 Task: Find connections with filter location Hingoli with filter topic #businesscoachwith filter profile language Potuguese with filter current company Khatib & Alami with filter school Vijayanagara Sri Krishnadevaraya University, Bellary with filter industry Caterers with filter service category Nonprofit Consulting with filter keywords title Recyclables Collector
Action: Mouse moved to (542, 73)
Screenshot: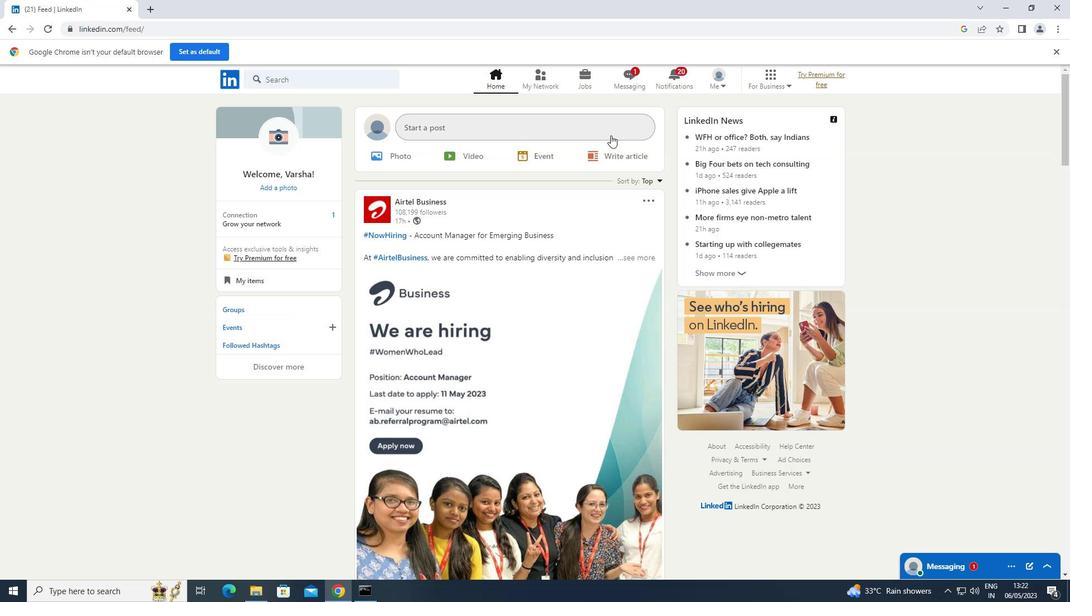 
Action: Mouse pressed left at (542, 73)
Screenshot: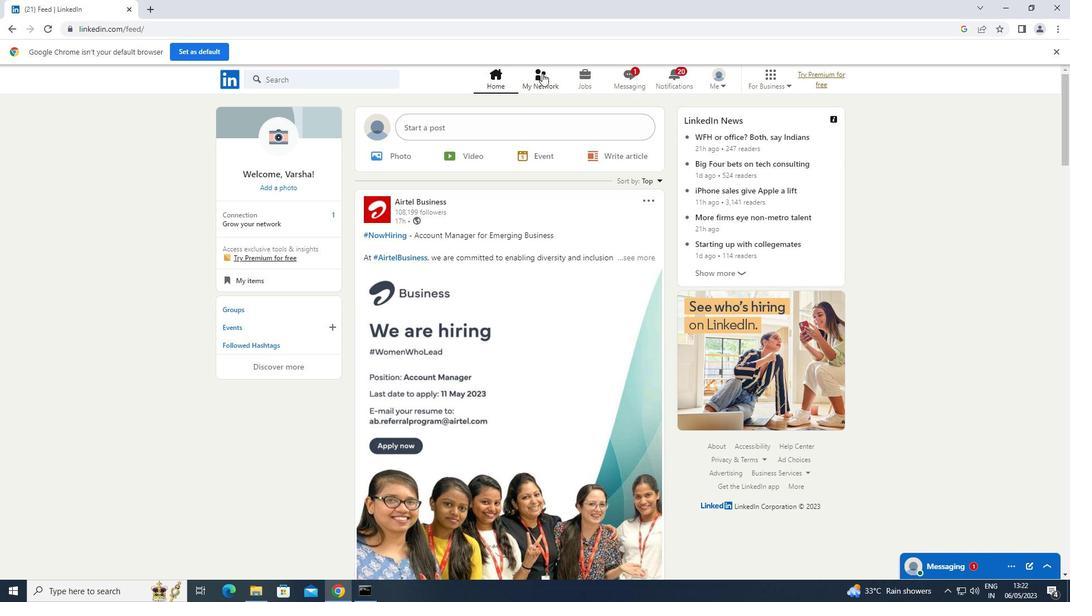 
Action: Mouse moved to (302, 136)
Screenshot: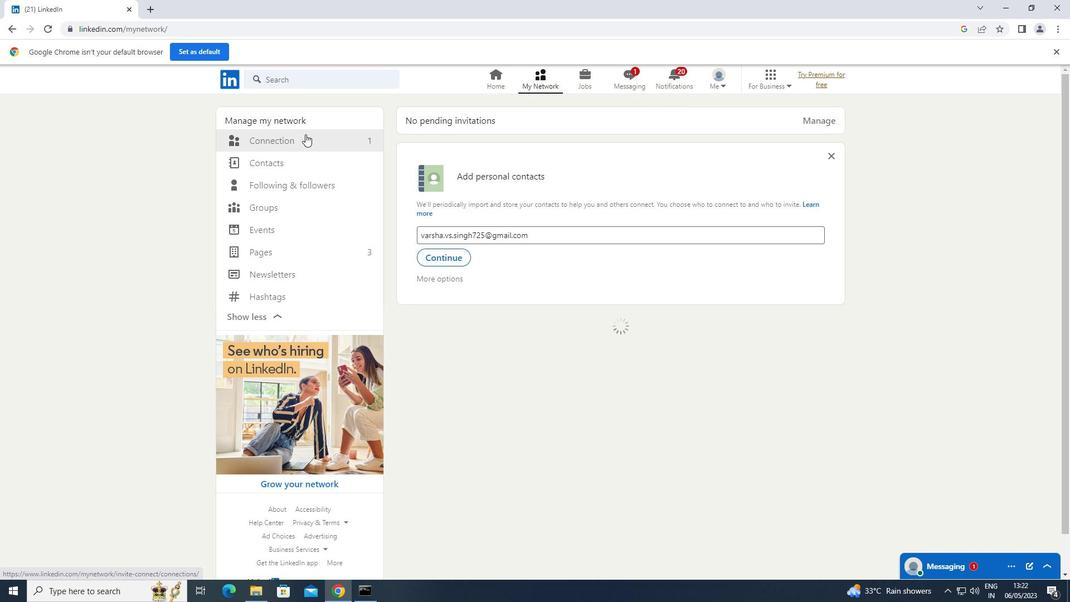 
Action: Mouse pressed left at (302, 136)
Screenshot: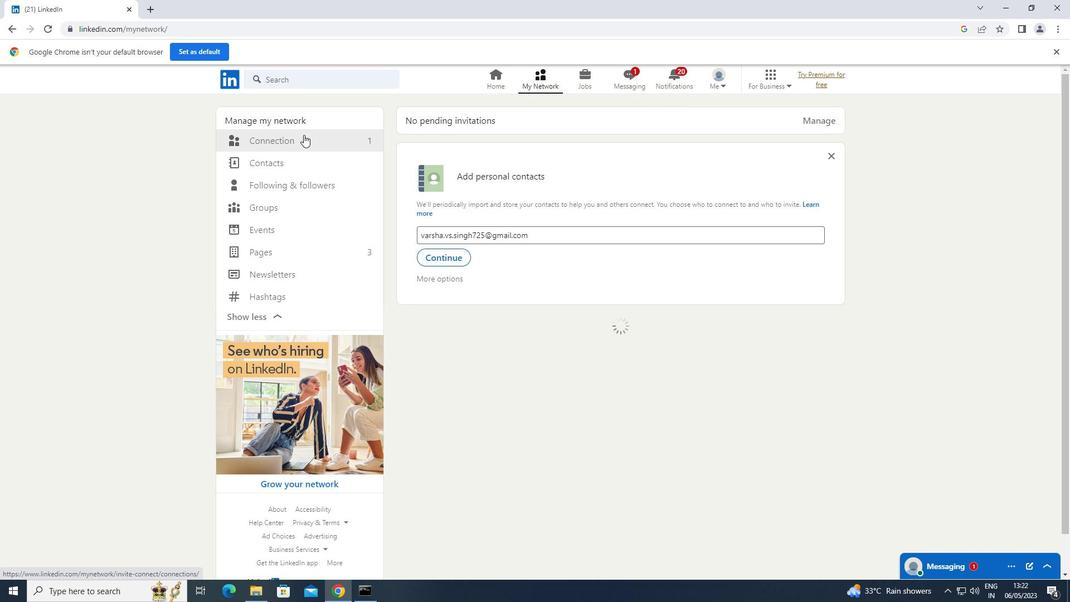 
Action: Mouse moved to (645, 141)
Screenshot: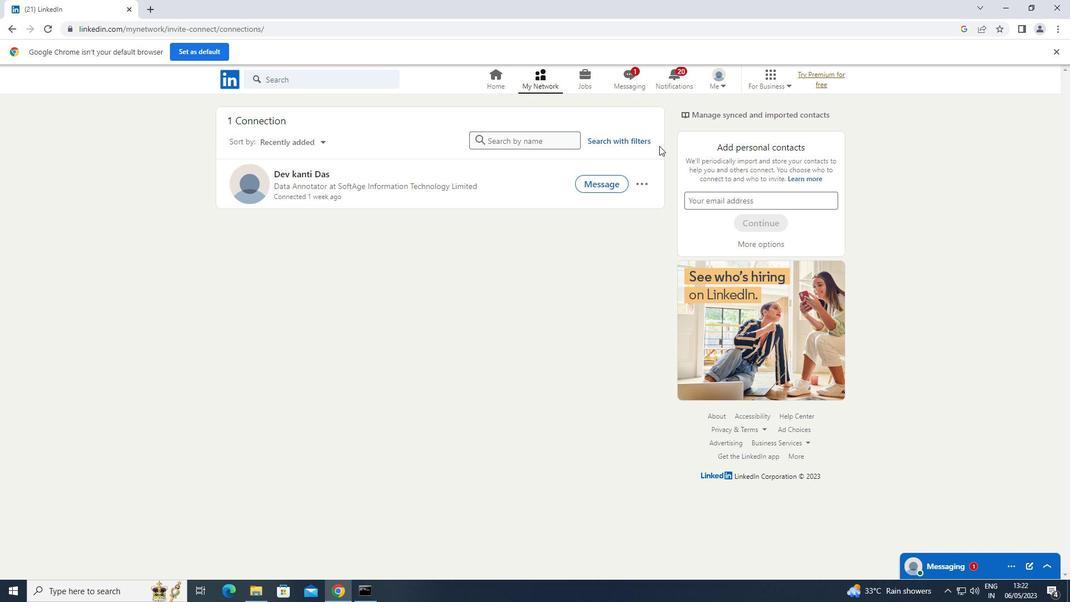 
Action: Mouse pressed left at (645, 141)
Screenshot: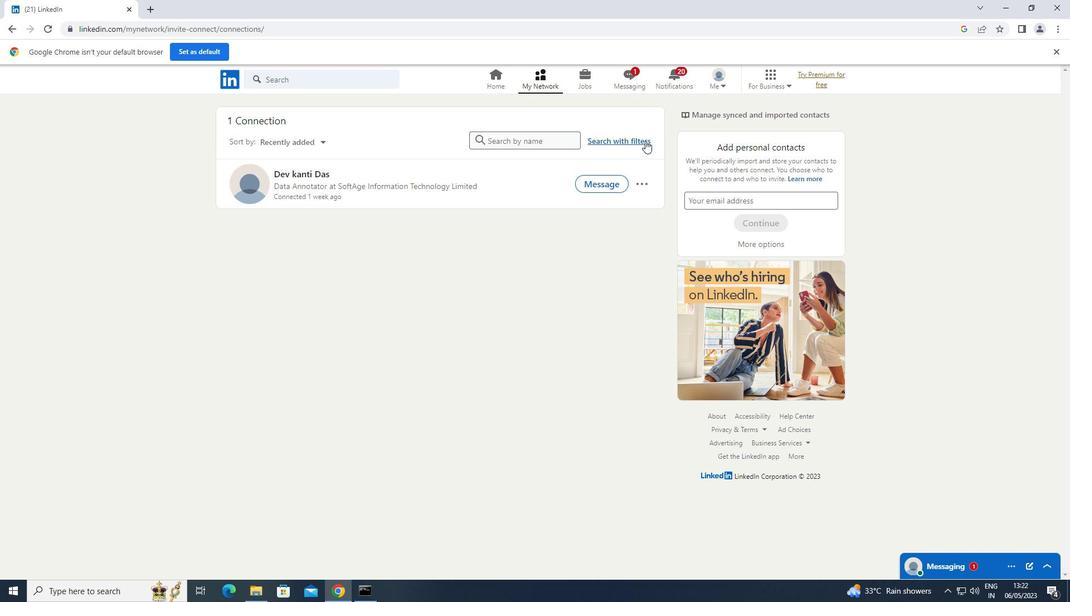 
Action: Mouse moved to (581, 114)
Screenshot: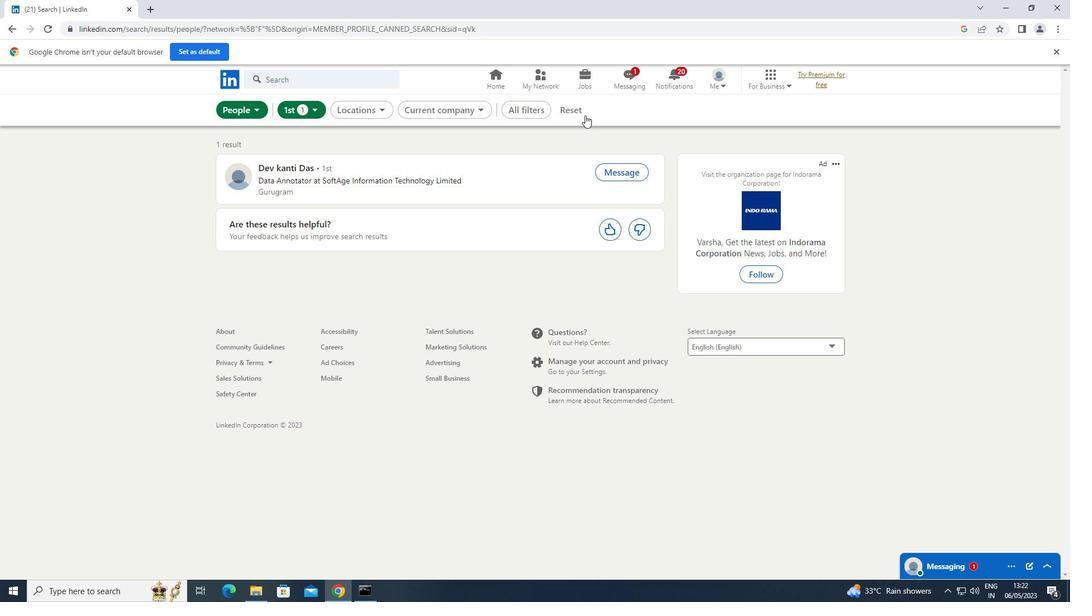 
Action: Mouse pressed left at (581, 114)
Screenshot: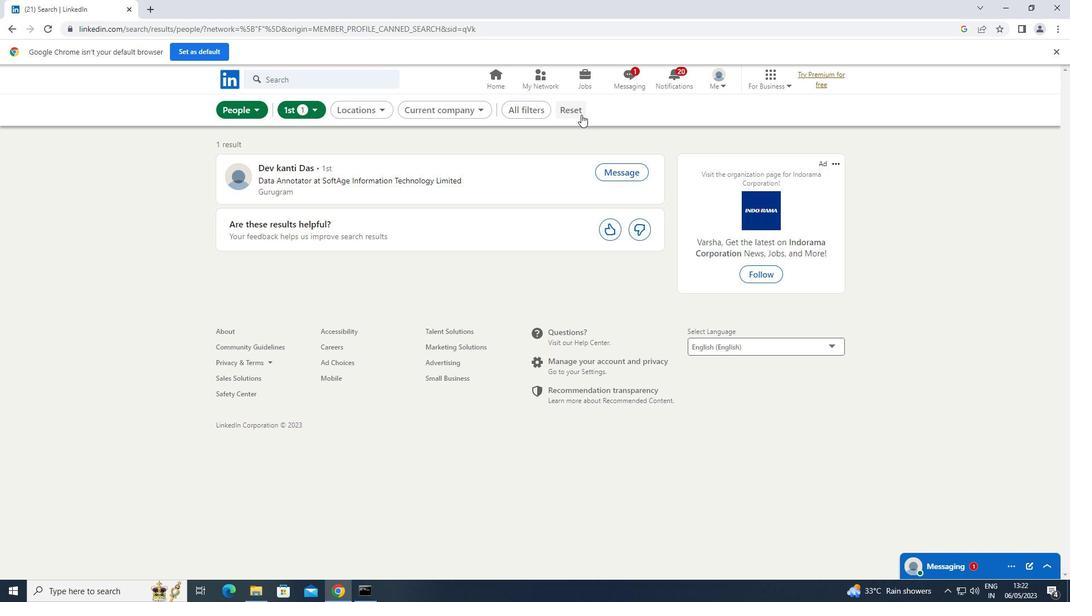 
Action: Mouse moved to (556, 110)
Screenshot: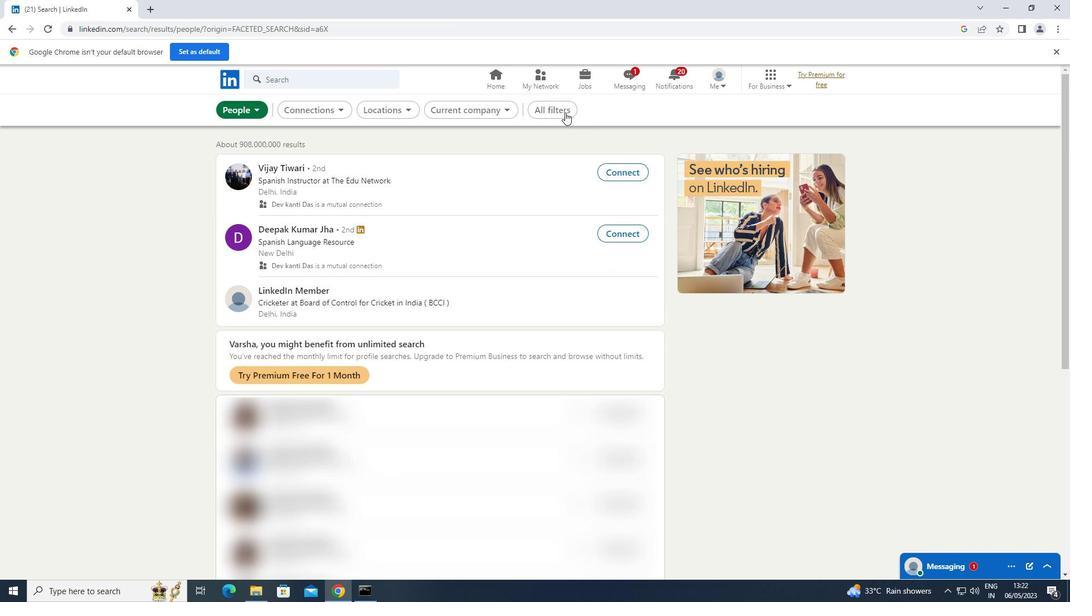 
Action: Mouse pressed left at (556, 110)
Screenshot: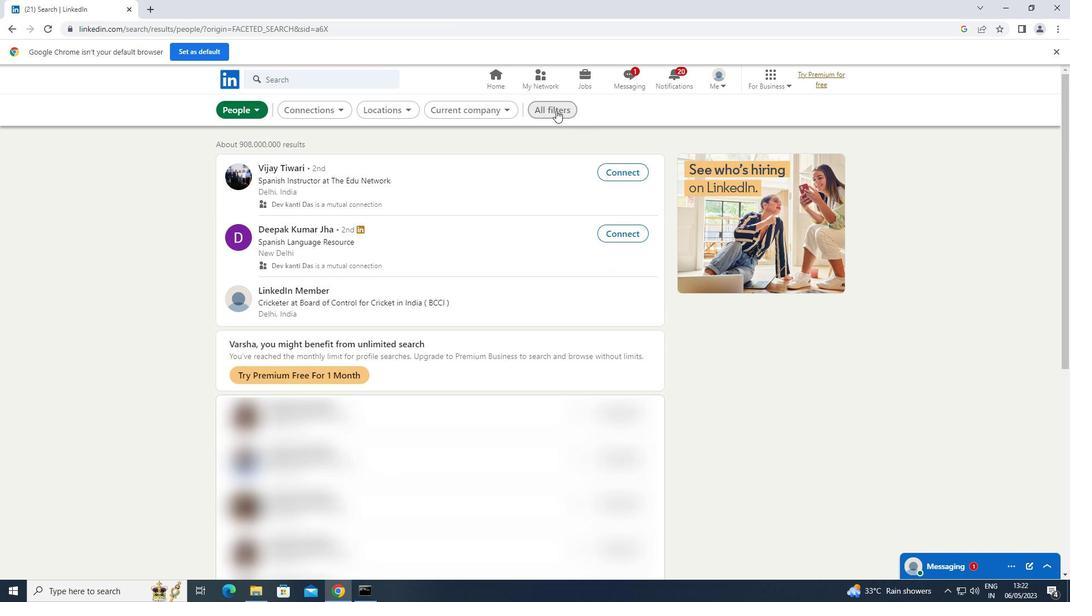 
Action: Mouse moved to (810, 210)
Screenshot: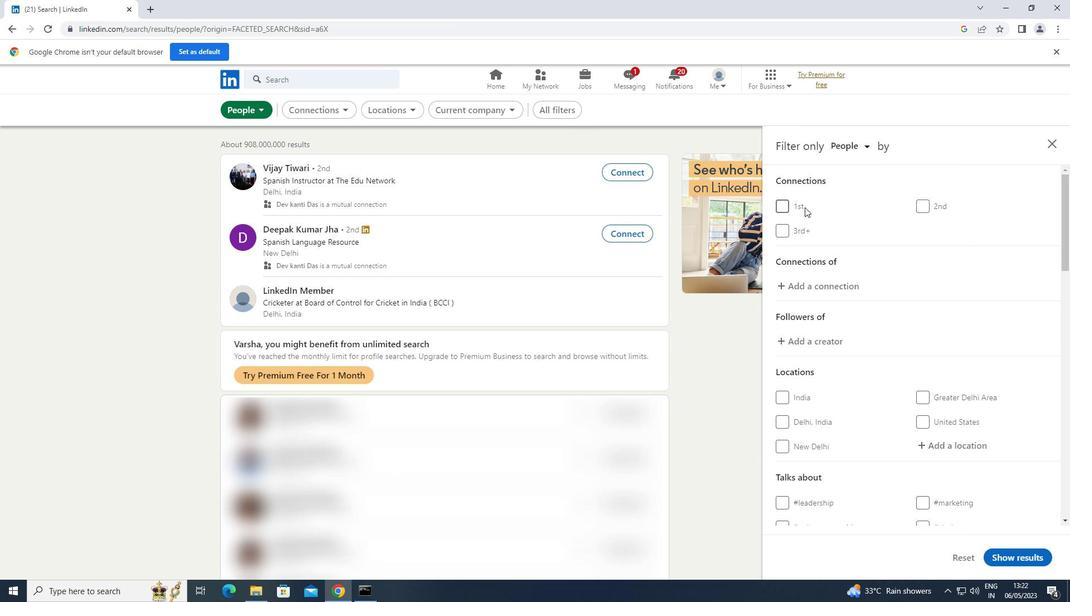 
Action: Mouse scrolled (810, 210) with delta (0, 0)
Screenshot: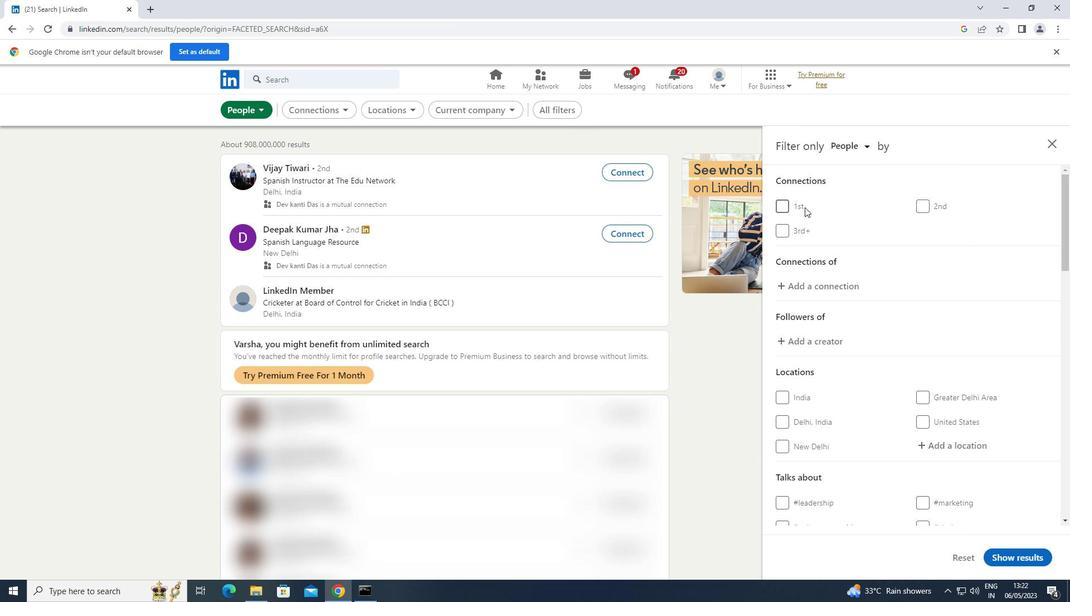 
Action: Mouse moved to (811, 211)
Screenshot: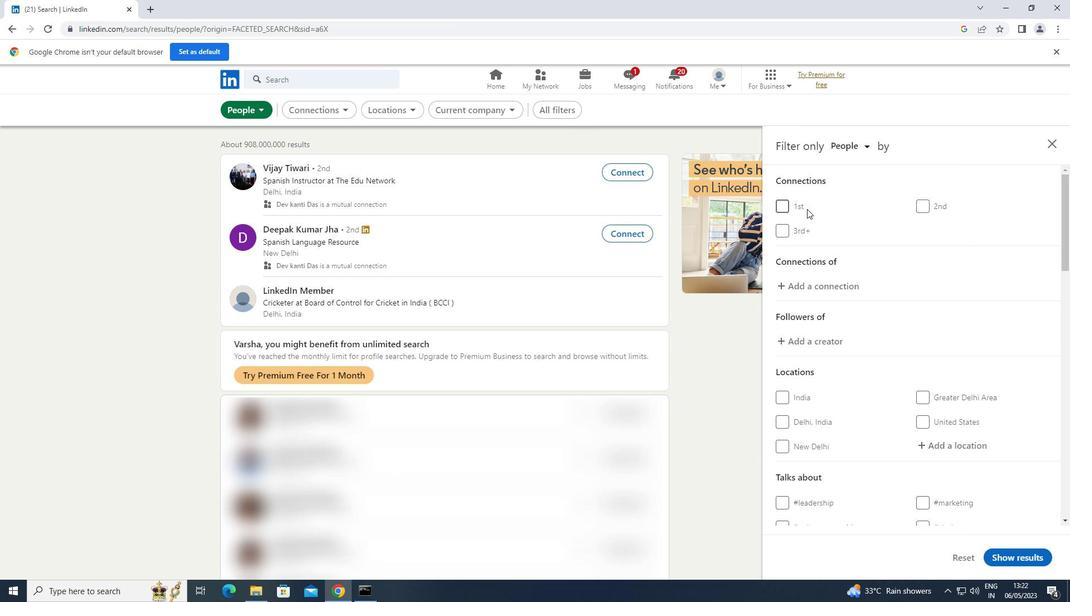
Action: Mouse scrolled (811, 211) with delta (0, 0)
Screenshot: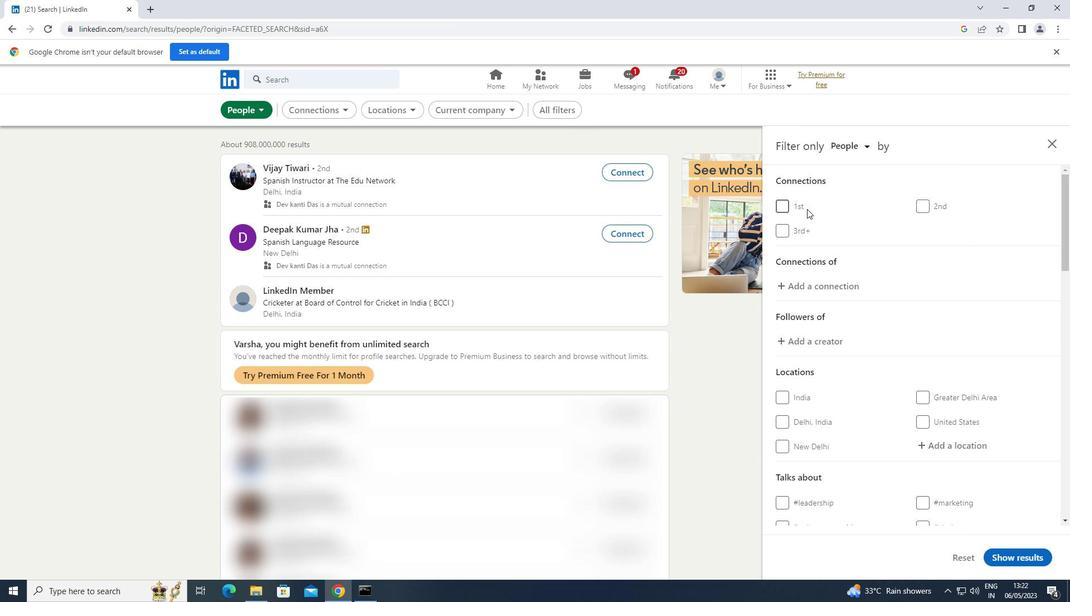
Action: Mouse scrolled (811, 211) with delta (0, 0)
Screenshot: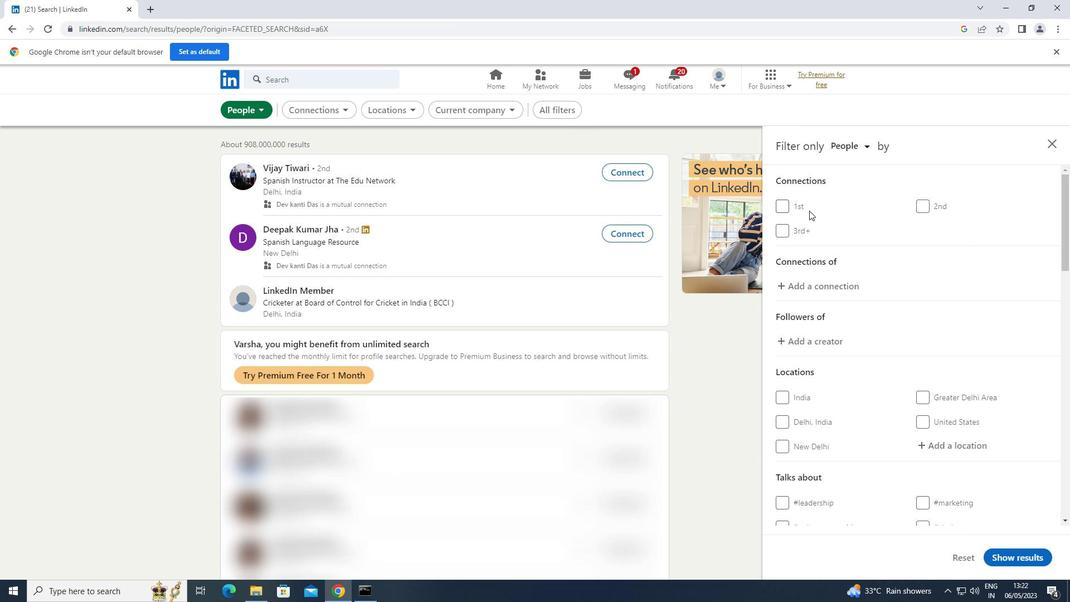 
Action: Mouse moved to (937, 274)
Screenshot: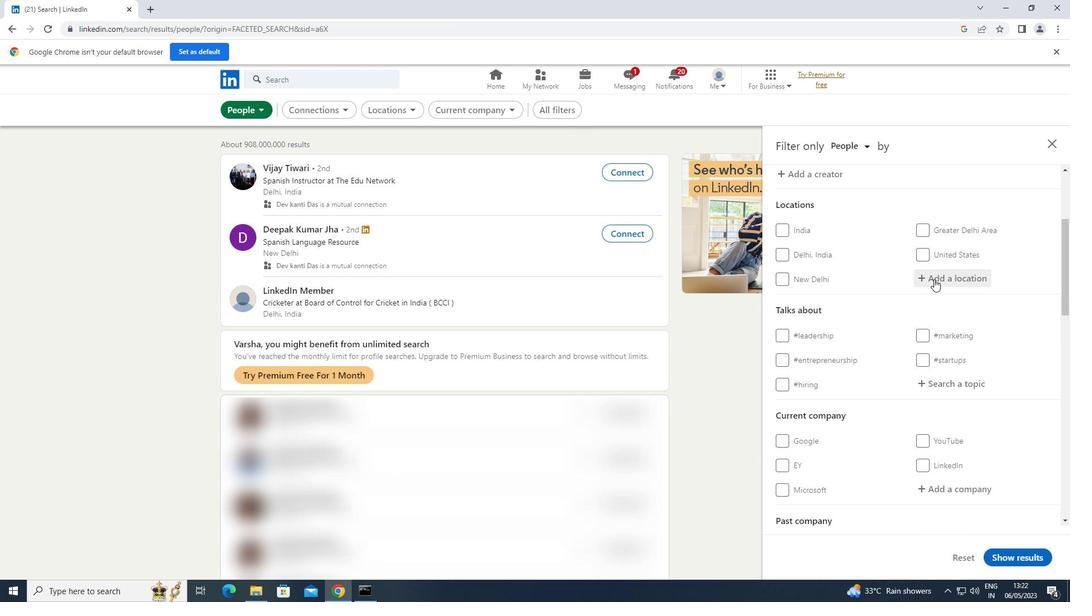 
Action: Mouse pressed left at (937, 274)
Screenshot: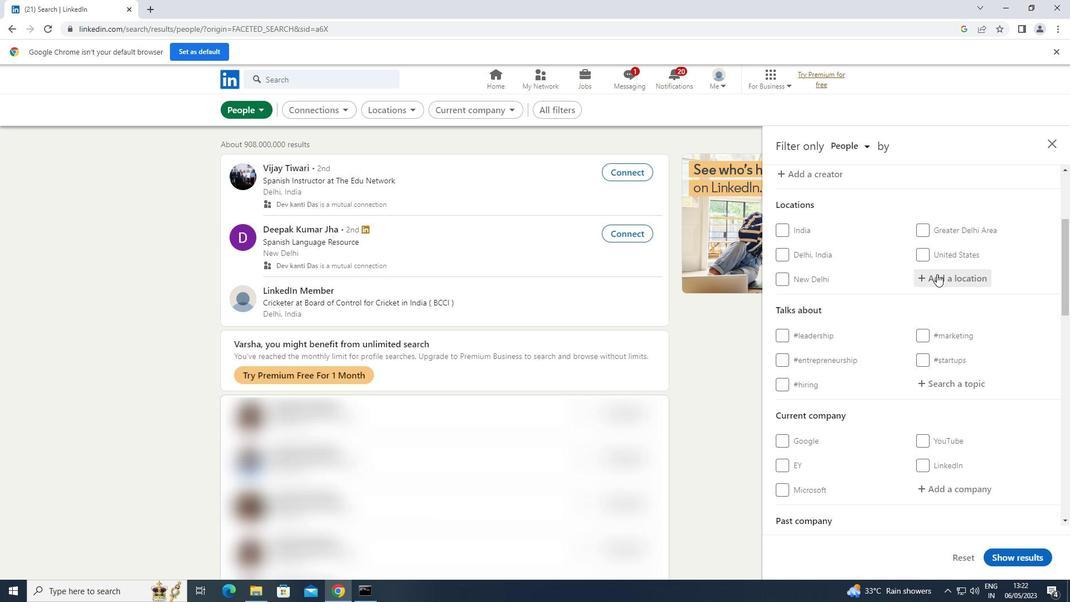 
Action: Mouse moved to (936, 271)
Screenshot: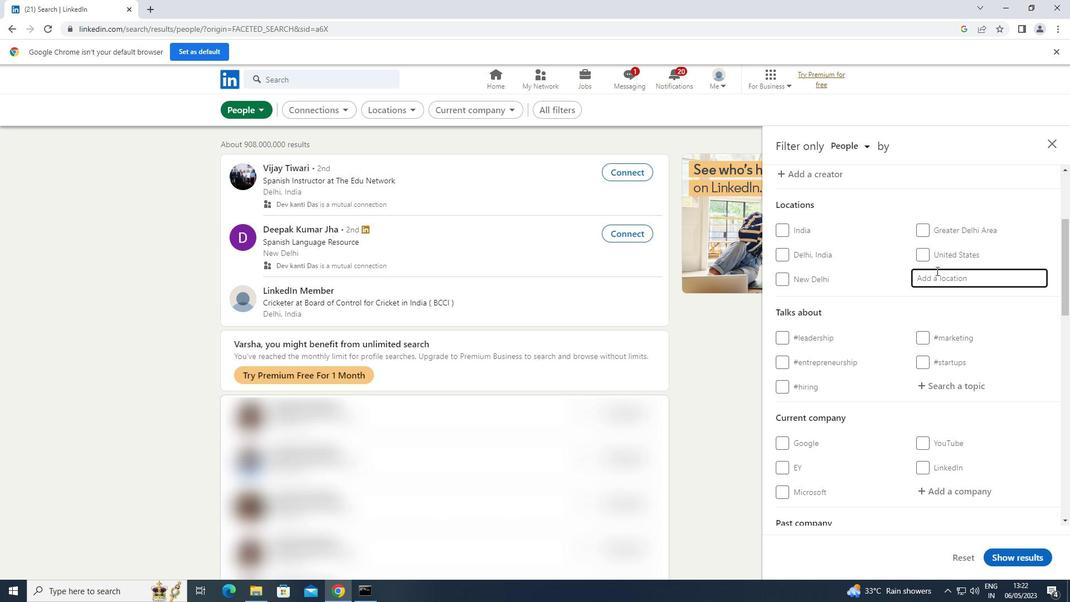 
Action: Key pressed <Key.shift>HINGOLI
Screenshot: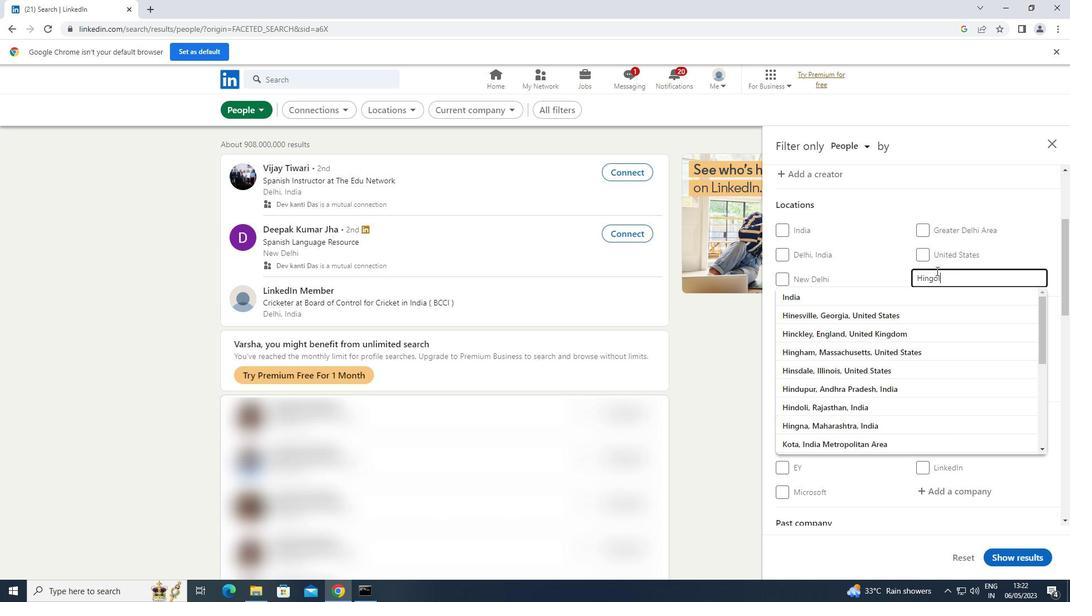 
Action: Mouse moved to (959, 389)
Screenshot: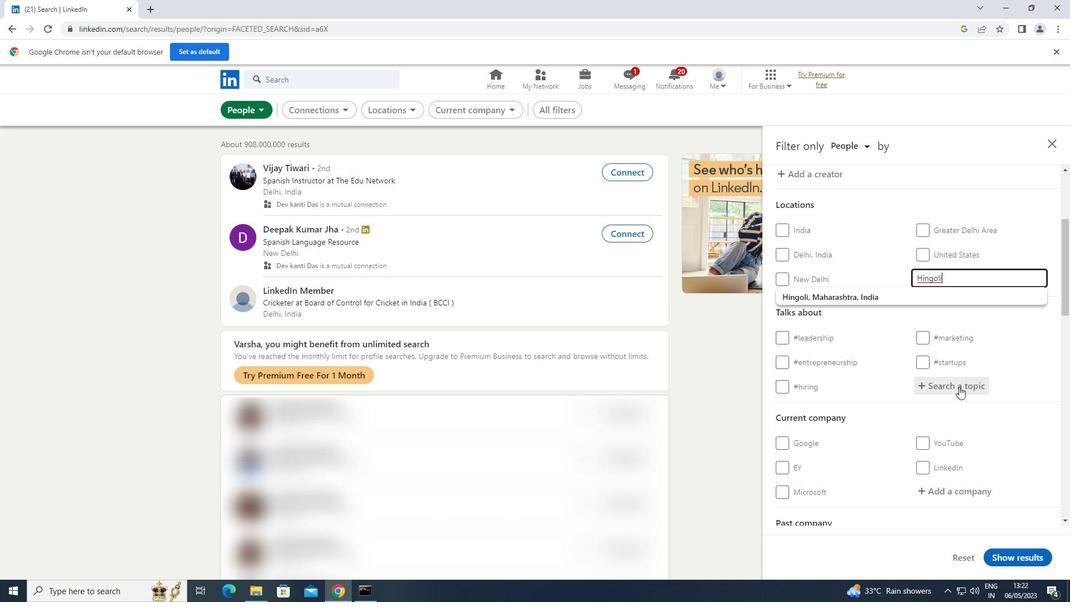 
Action: Mouse pressed left at (959, 389)
Screenshot: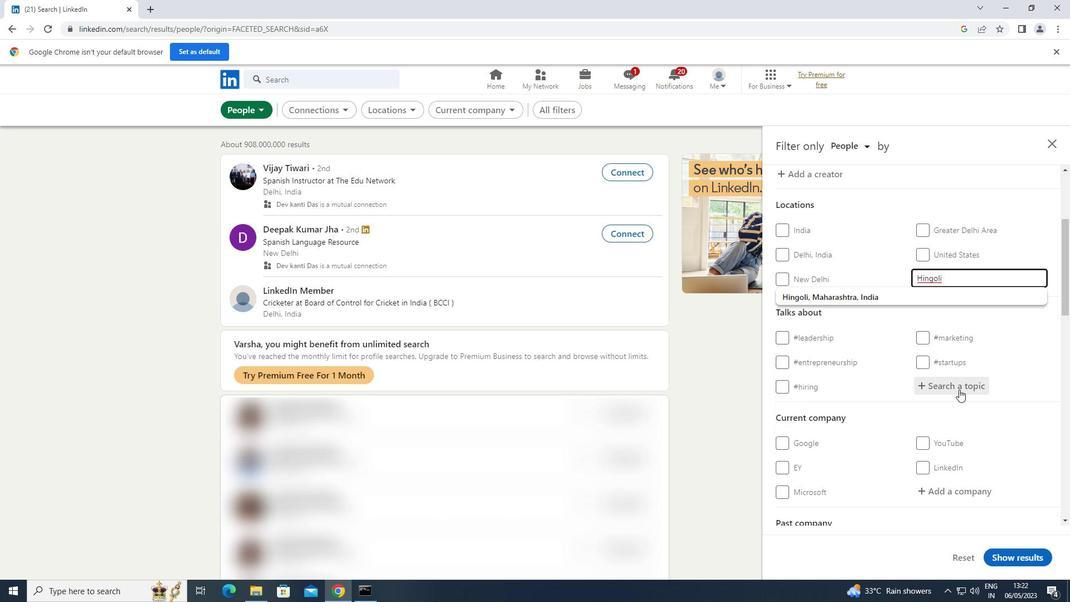 
Action: Key pressed BUSINESSCOACH
Screenshot: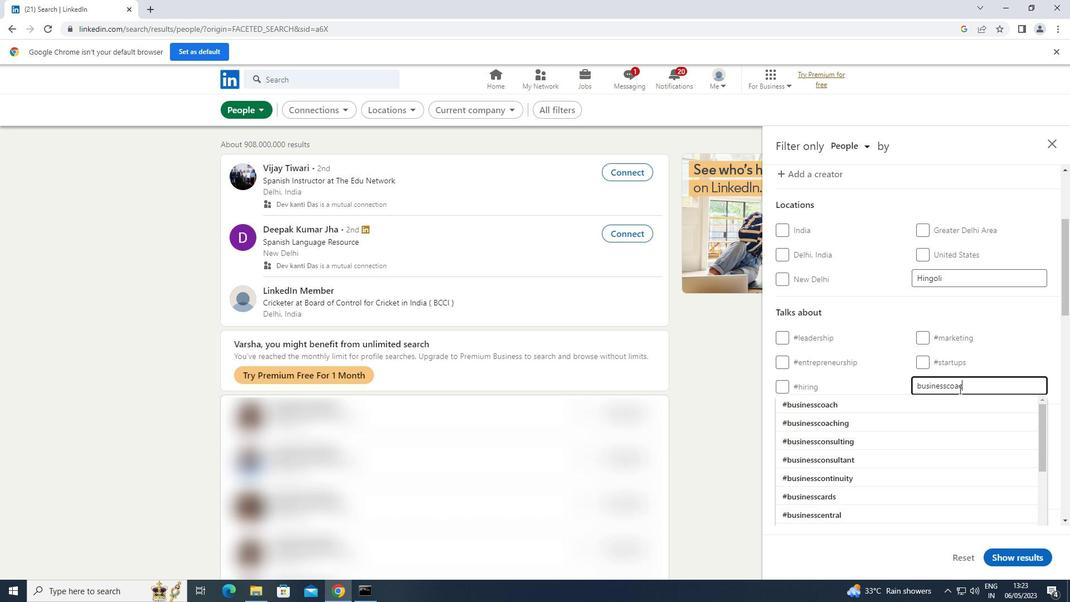 
Action: Mouse moved to (843, 400)
Screenshot: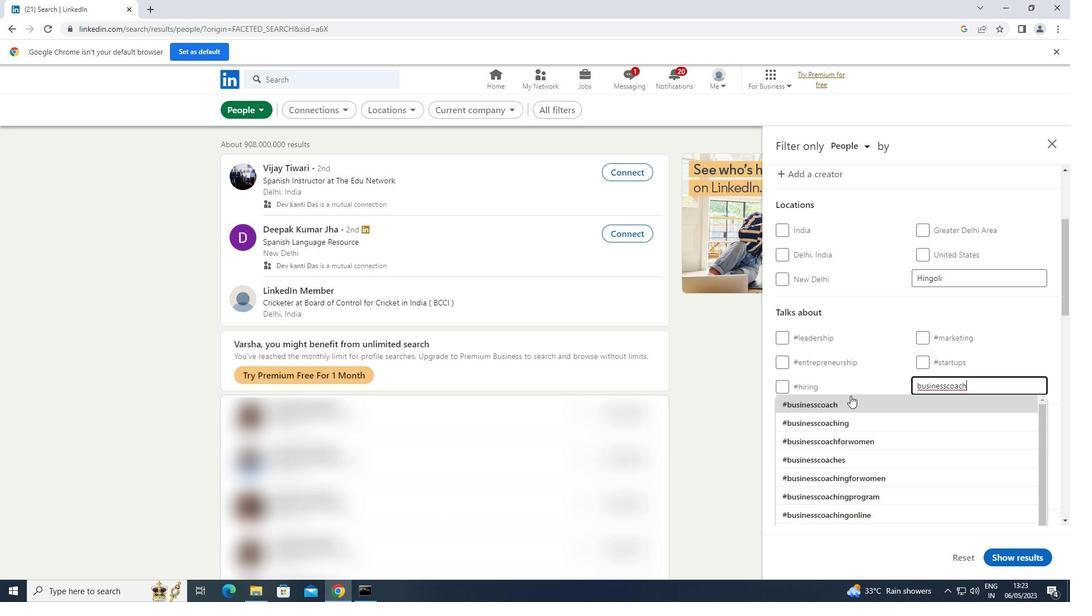 
Action: Mouse pressed left at (843, 400)
Screenshot: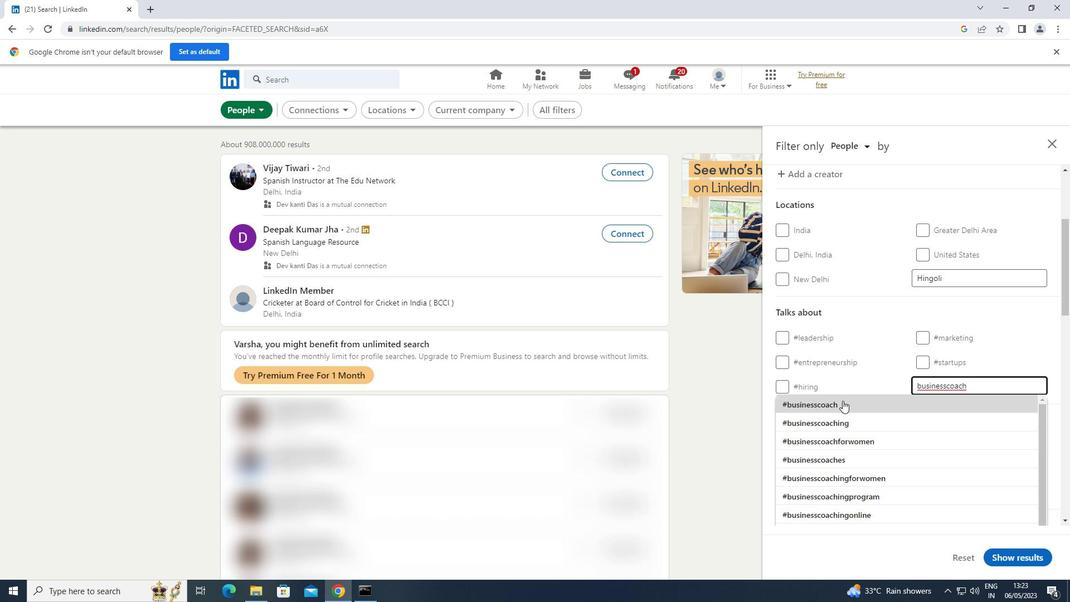 
Action: Mouse moved to (846, 397)
Screenshot: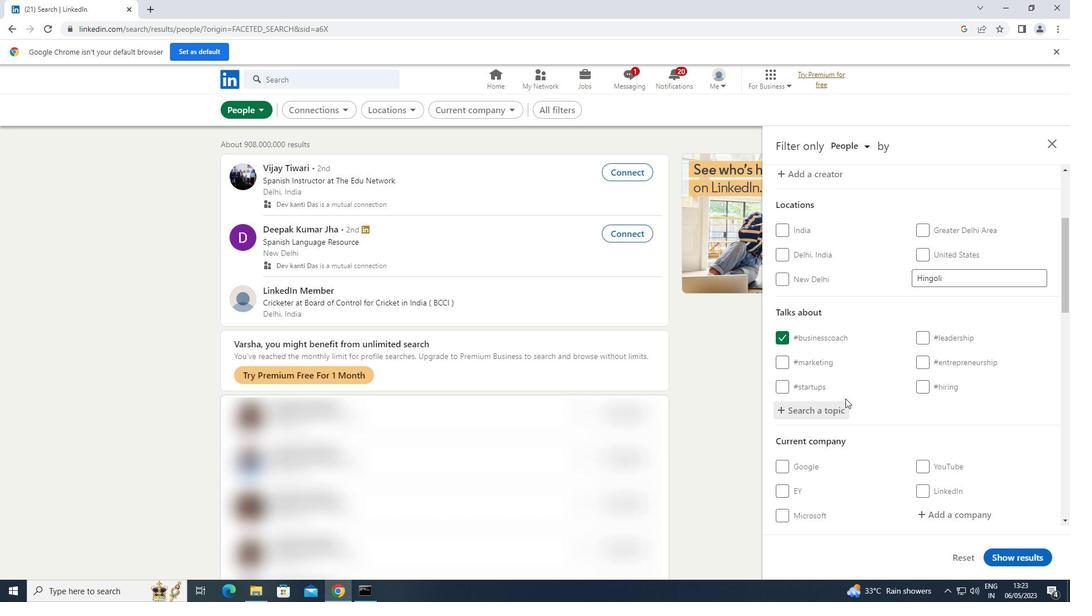 
Action: Mouse scrolled (846, 397) with delta (0, 0)
Screenshot: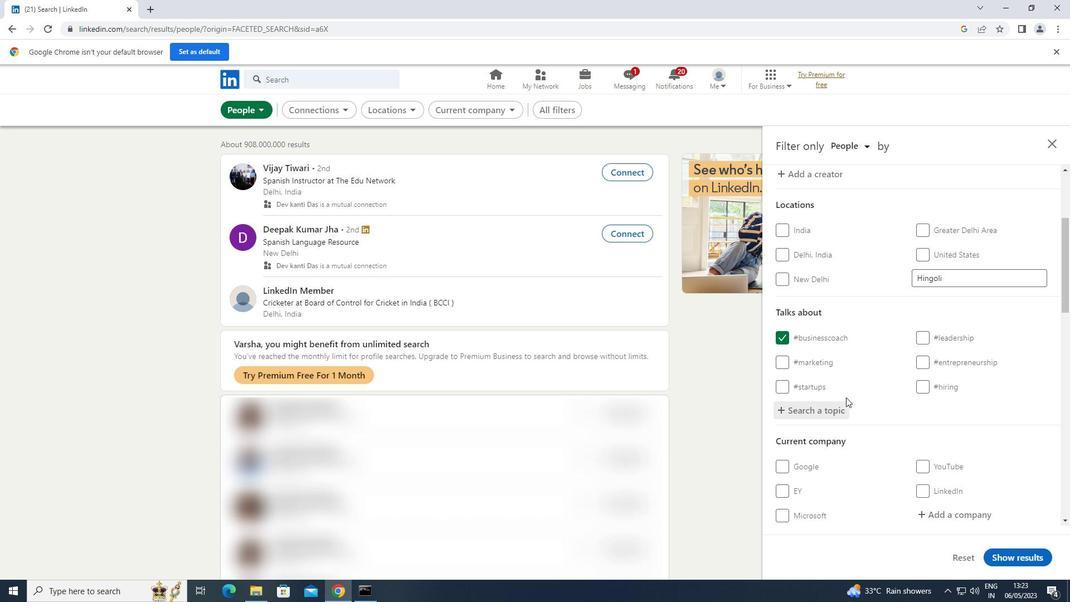 
Action: Mouse scrolled (846, 397) with delta (0, 0)
Screenshot: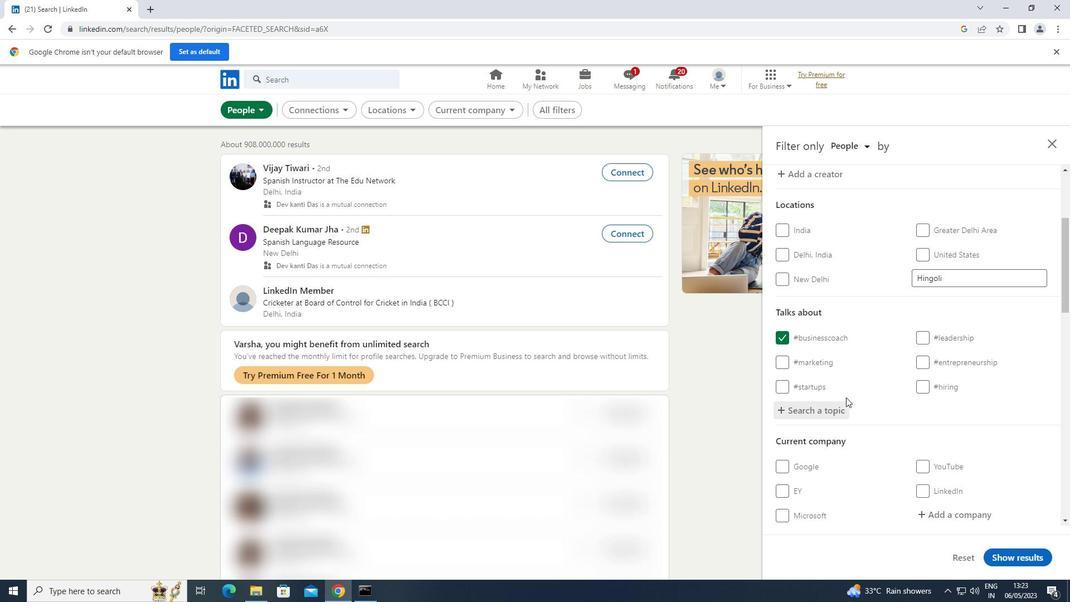 
Action: Mouse moved to (847, 392)
Screenshot: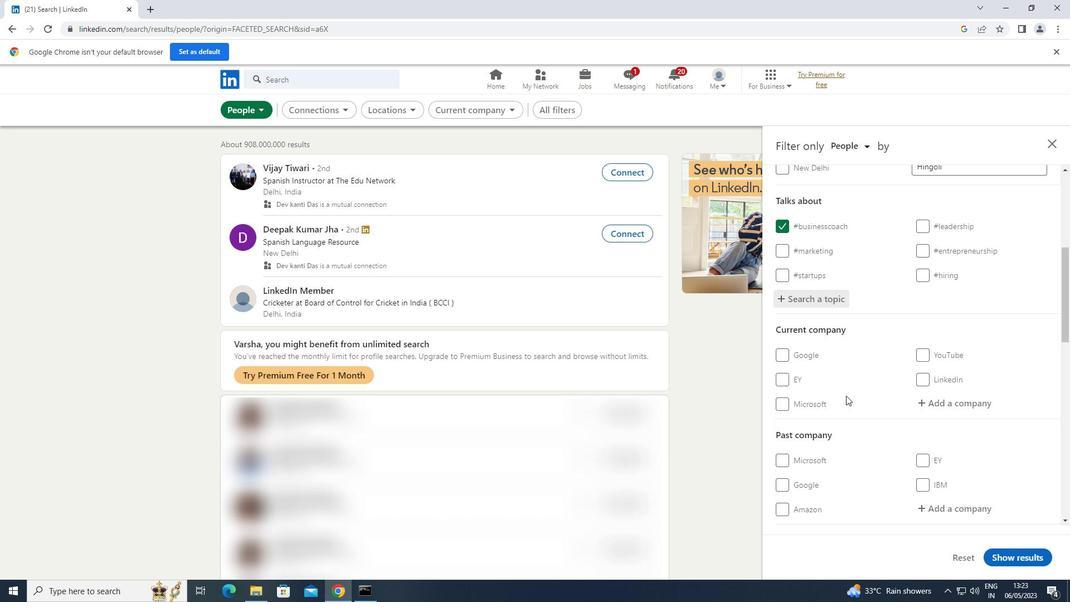 
Action: Mouse scrolled (847, 391) with delta (0, 0)
Screenshot: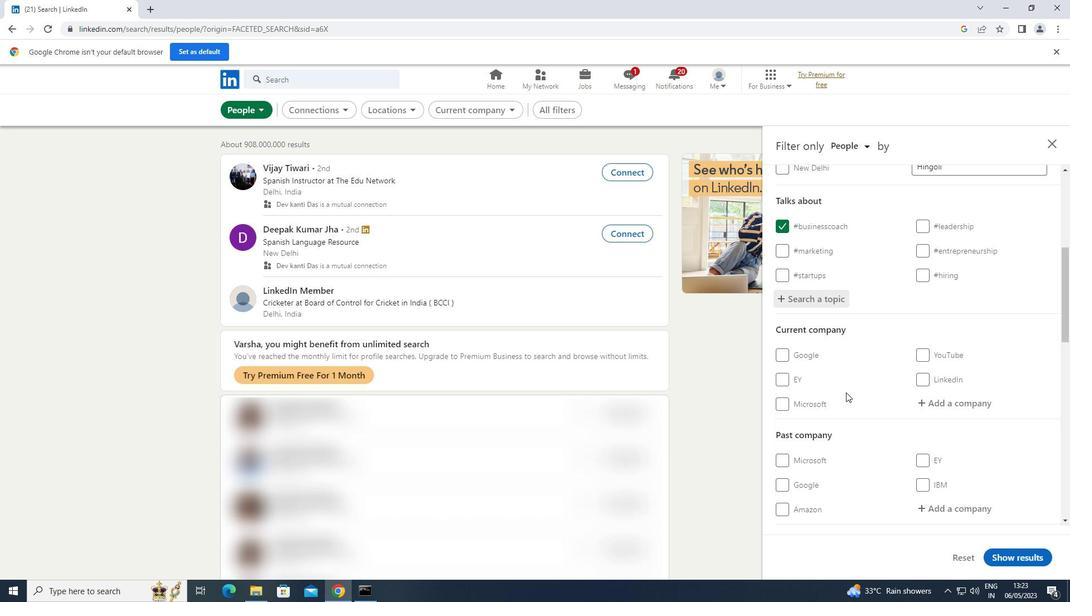 
Action: Mouse scrolled (847, 391) with delta (0, 0)
Screenshot: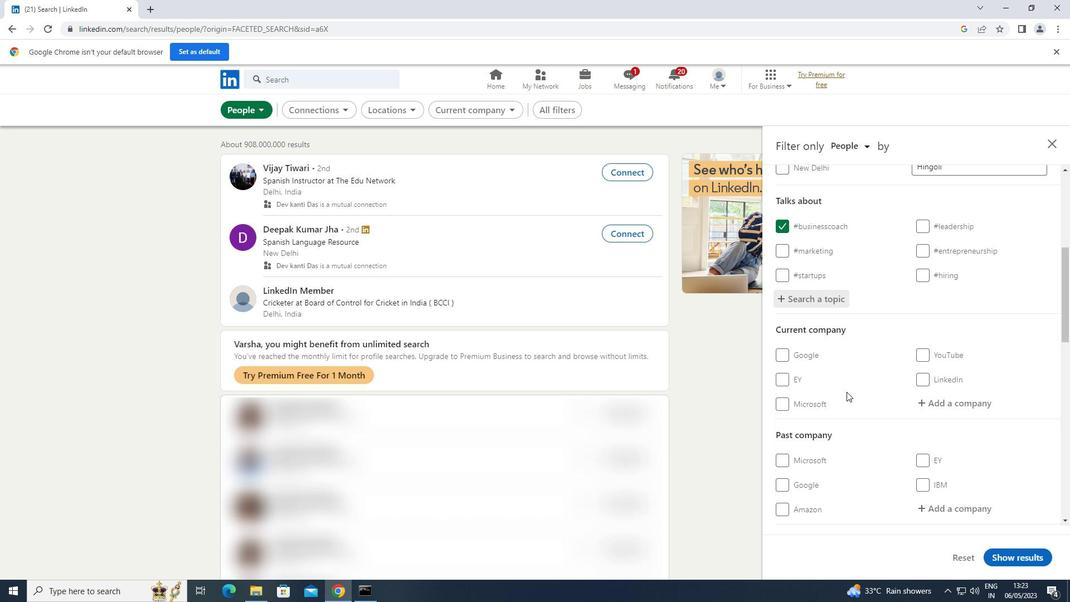 
Action: Mouse moved to (847, 391)
Screenshot: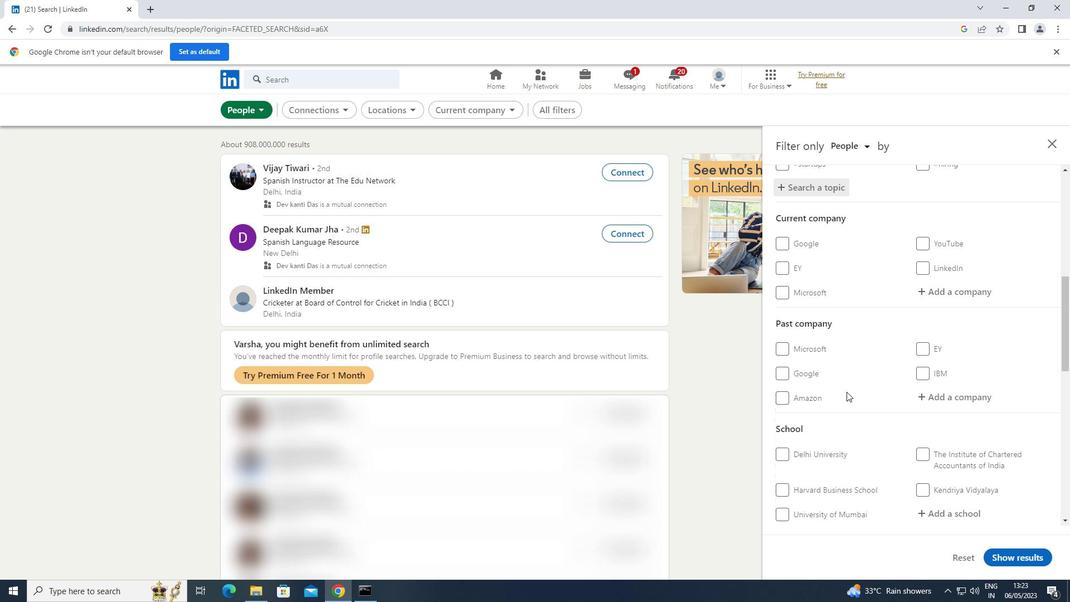 
Action: Mouse scrolled (847, 390) with delta (0, 0)
Screenshot: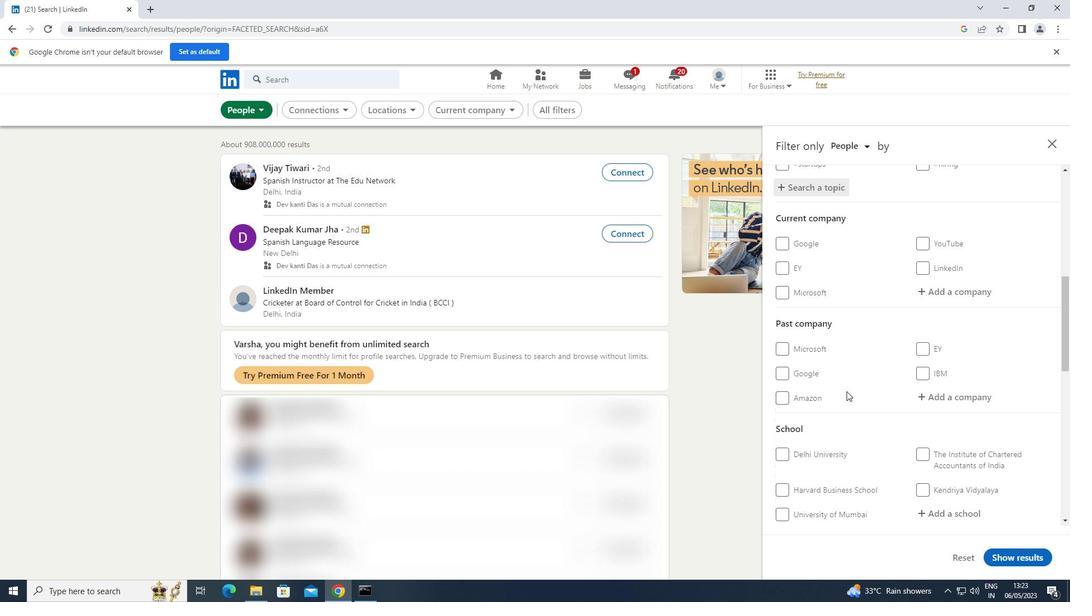 
Action: Mouse scrolled (847, 390) with delta (0, 0)
Screenshot: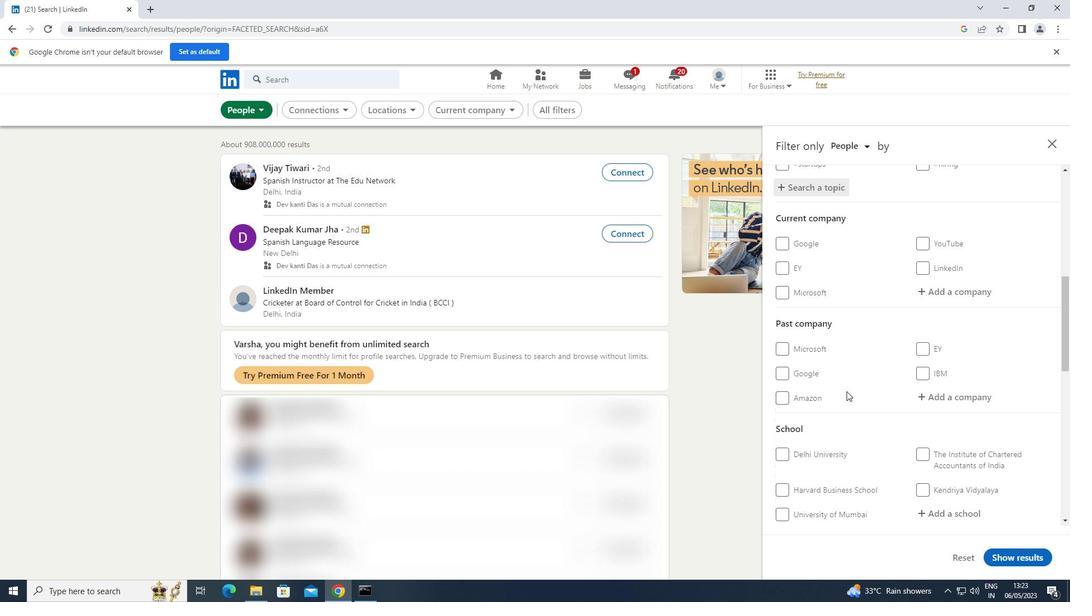 
Action: Mouse scrolled (847, 390) with delta (0, 0)
Screenshot: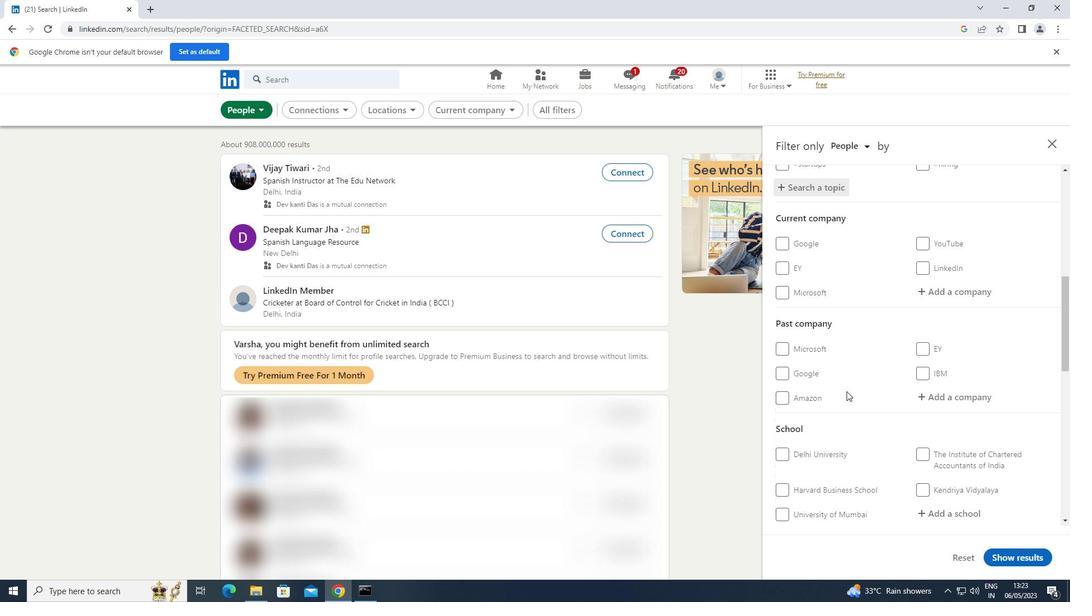 
Action: Mouse scrolled (847, 390) with delta (0, 0)
Screenshot: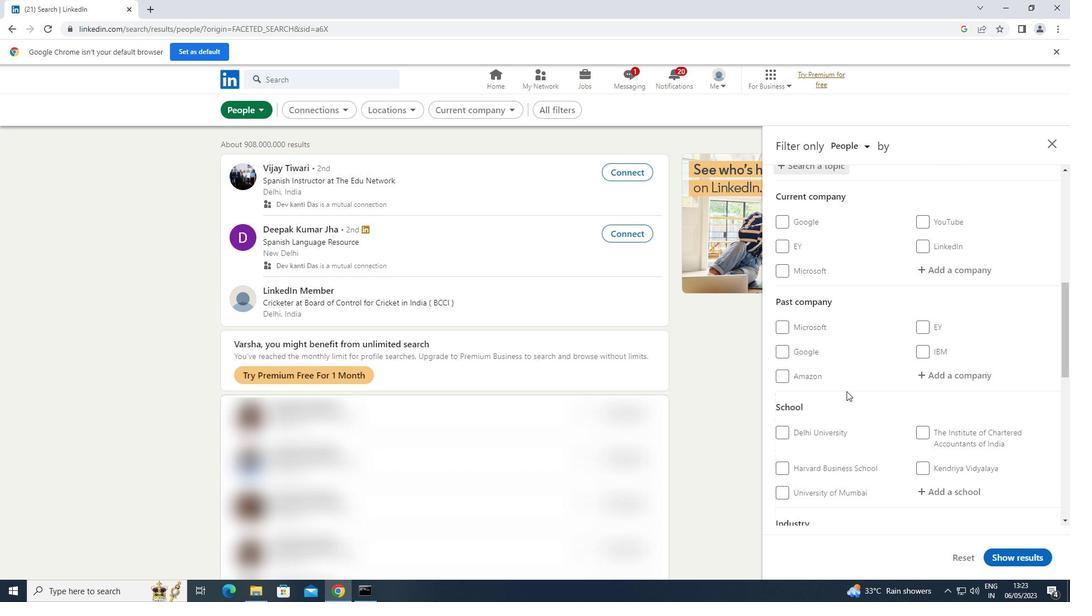 
Action: Mouse moved to (847, 390)
Screenshot: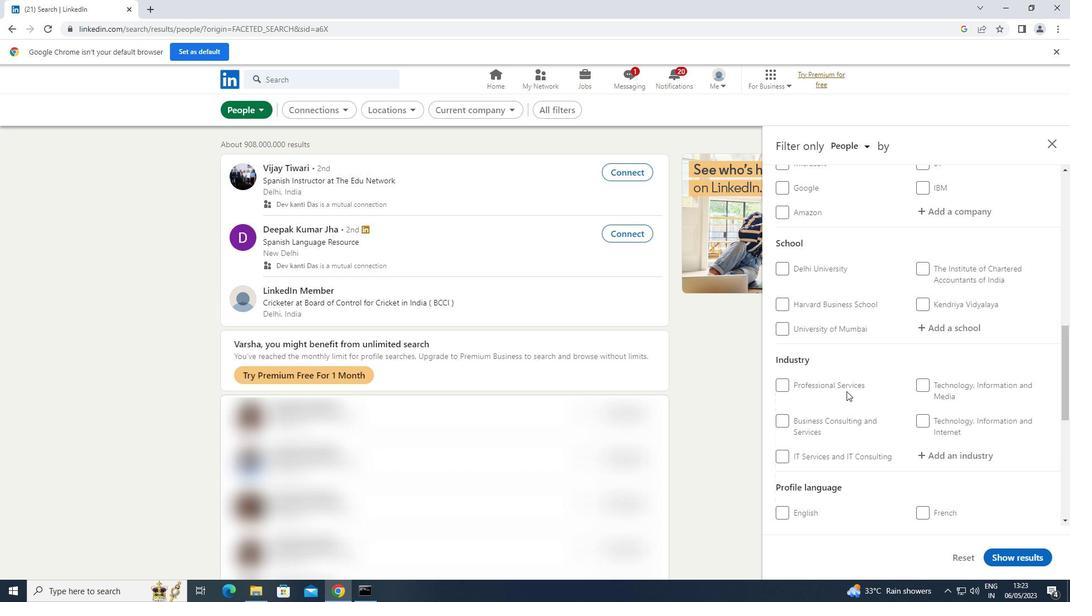 
Action: Mouse scrolled (847, 389) with delta (0, 0)
Screenshot: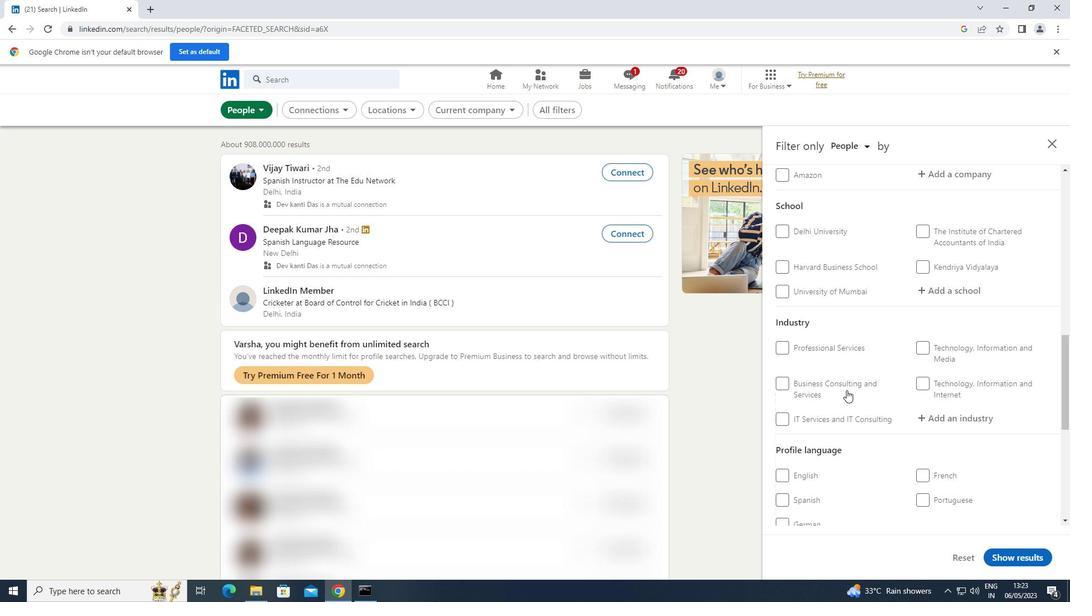 
Action: Mouse scrolled (847, 389) with delta (0, 0)
Screenshot: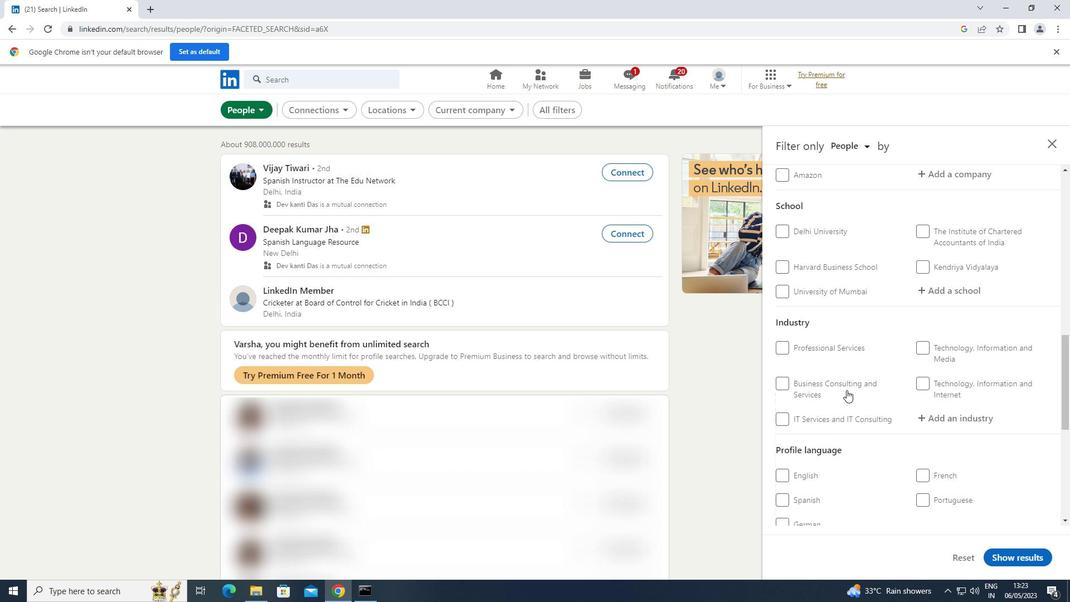 
Action: Mouse moved to (847, 390)
Screenshot: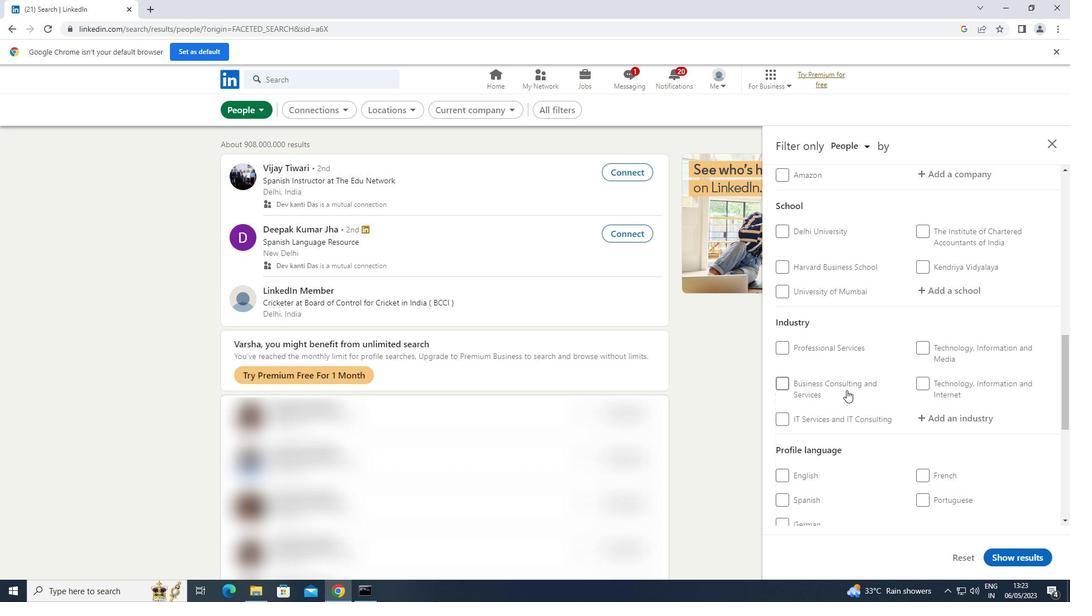 
Action: Mouse scrolled (847, 389) with delta (0, 0)
Screenshot: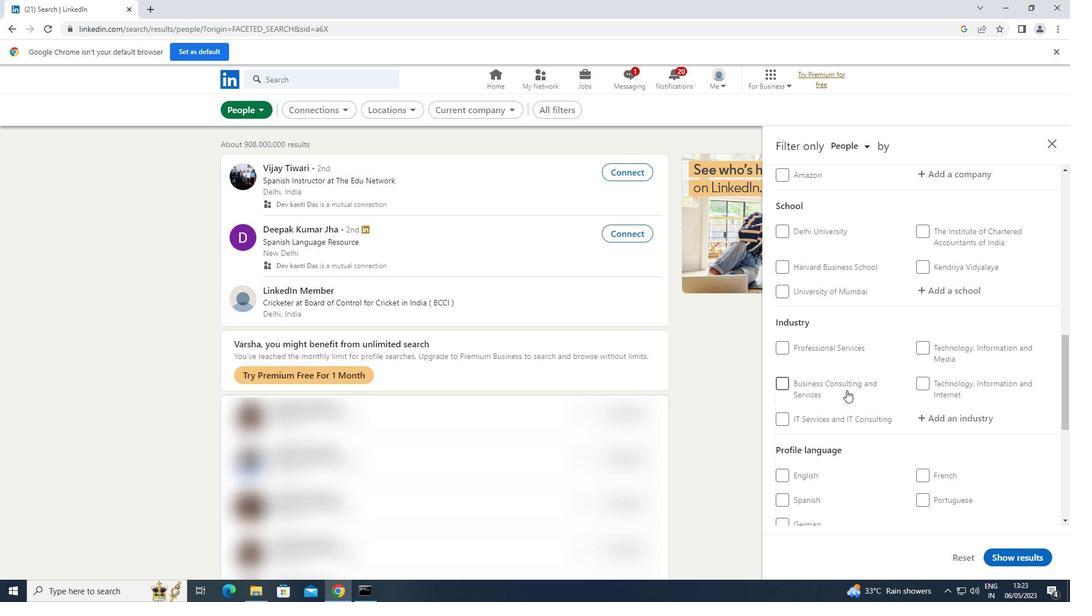
Action: Mouse moved to (921, 332)
Screenshot: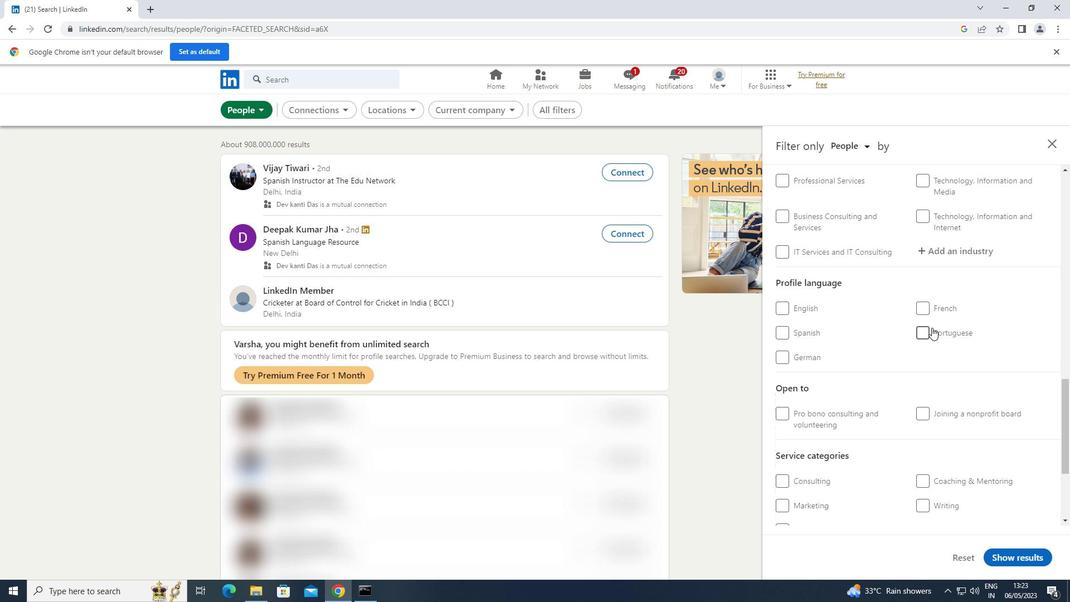 
Action: Mouse pressed left at (921, 332)
Screenshot: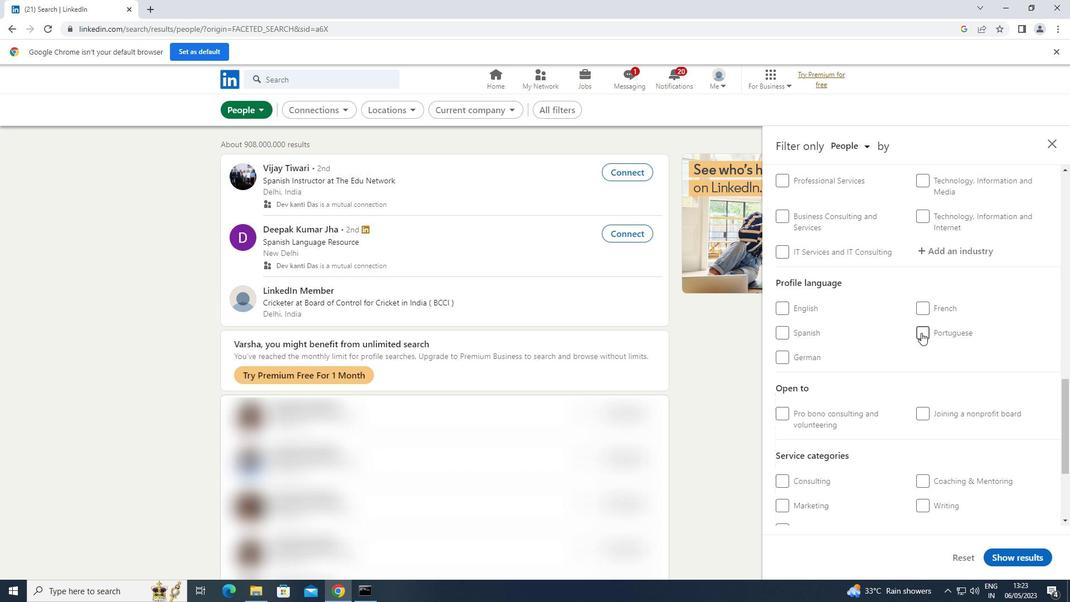 
Action: Mouse moved to (920, 333)
Screenshot: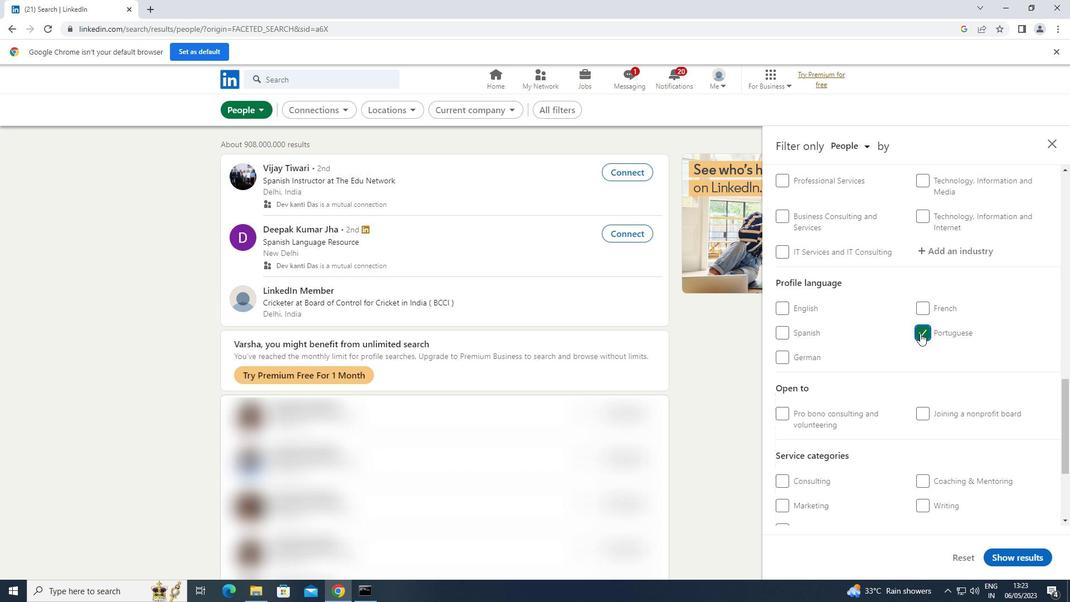 
Action: Mouse scrolled (920, 334) with delta (0, 0)
Screenshot: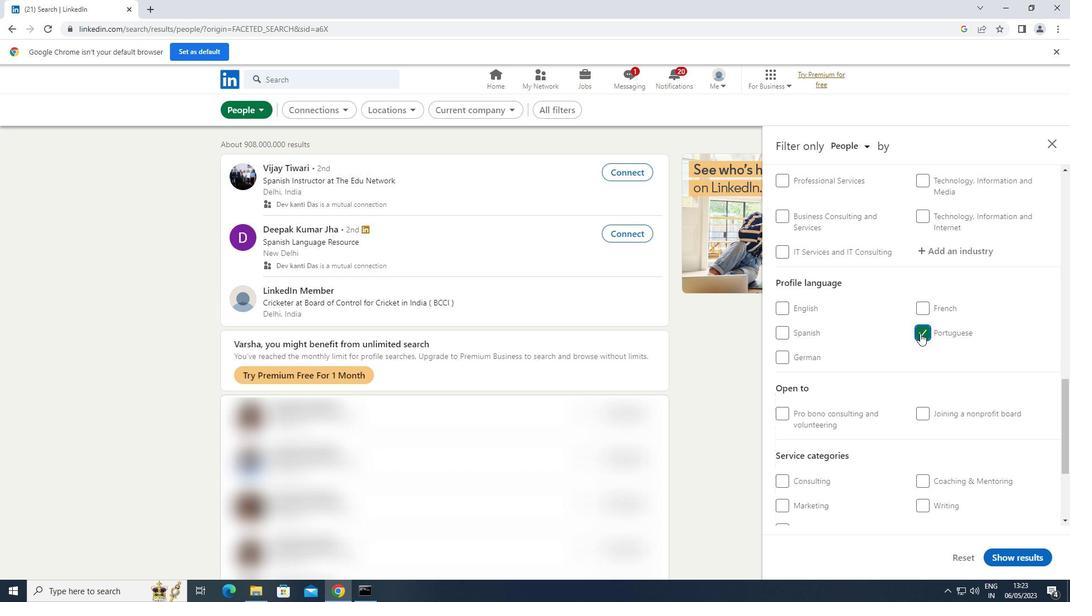 
Action: Mouse scrolled (920, 334) with delta (0, 0)
Screenshot: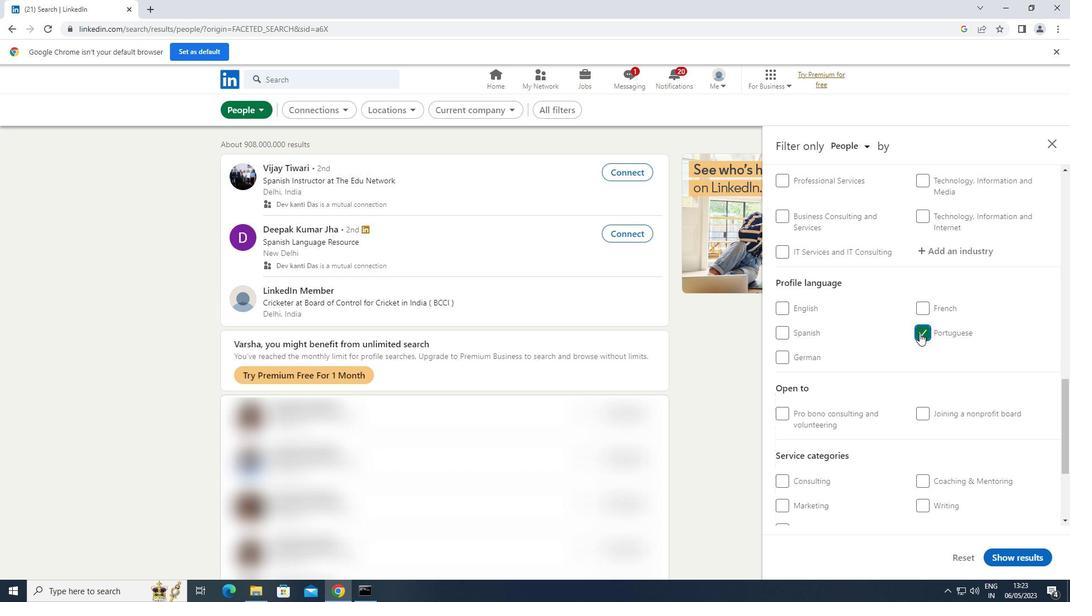 
Action: Mouse scrolled (920, 334) with delta (0, 0)
Screenshot: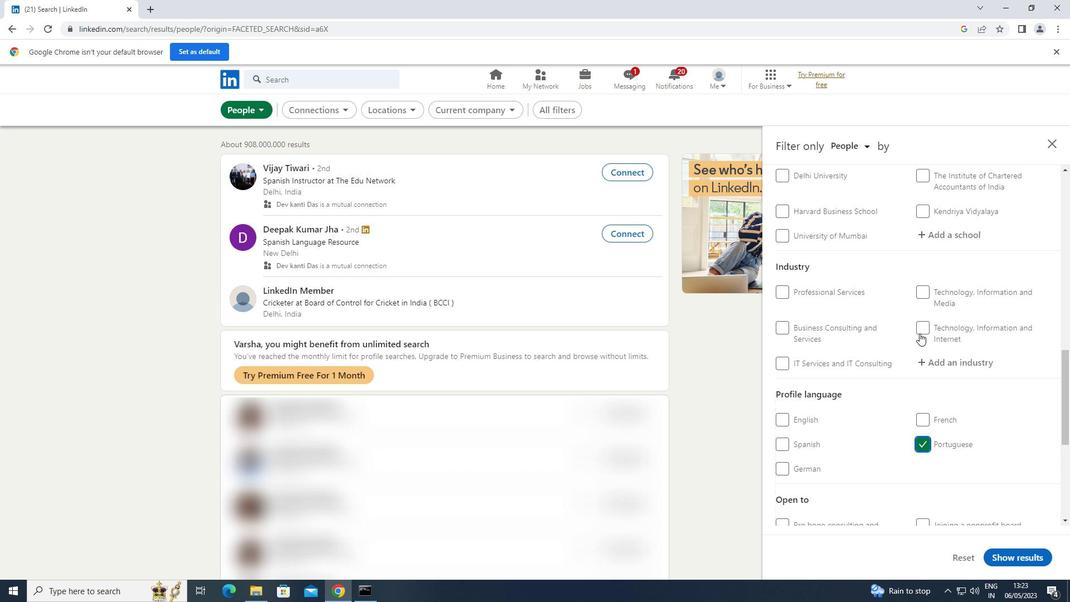 
Action: Mouse scrolled (920, 334) with delta (0, 0)
Screenshot: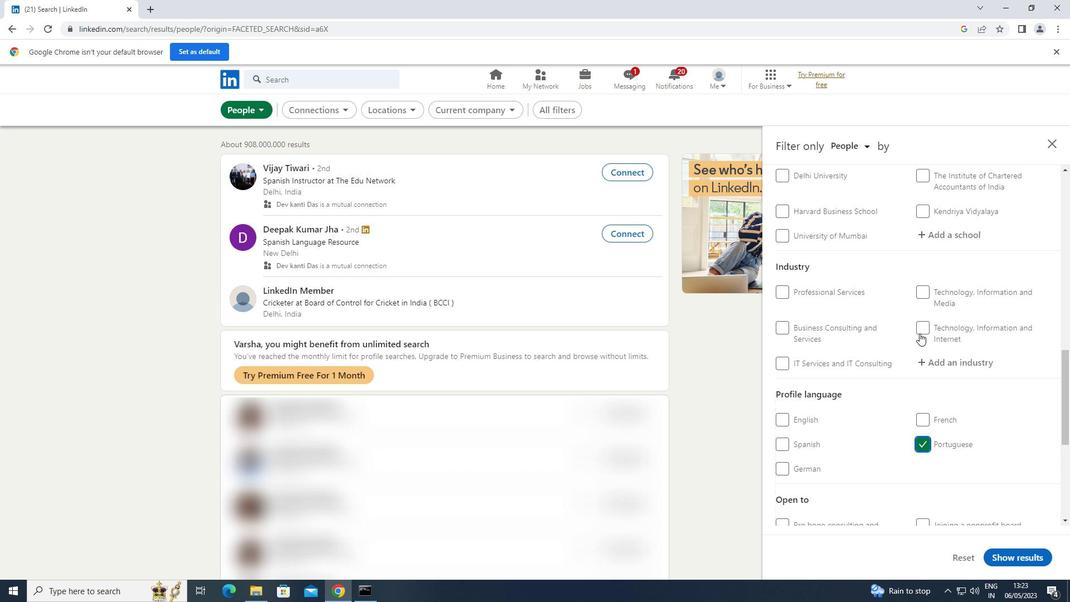 
Action: Mouse scrolled (920, 334) with delta (0, 0)
Screenshot: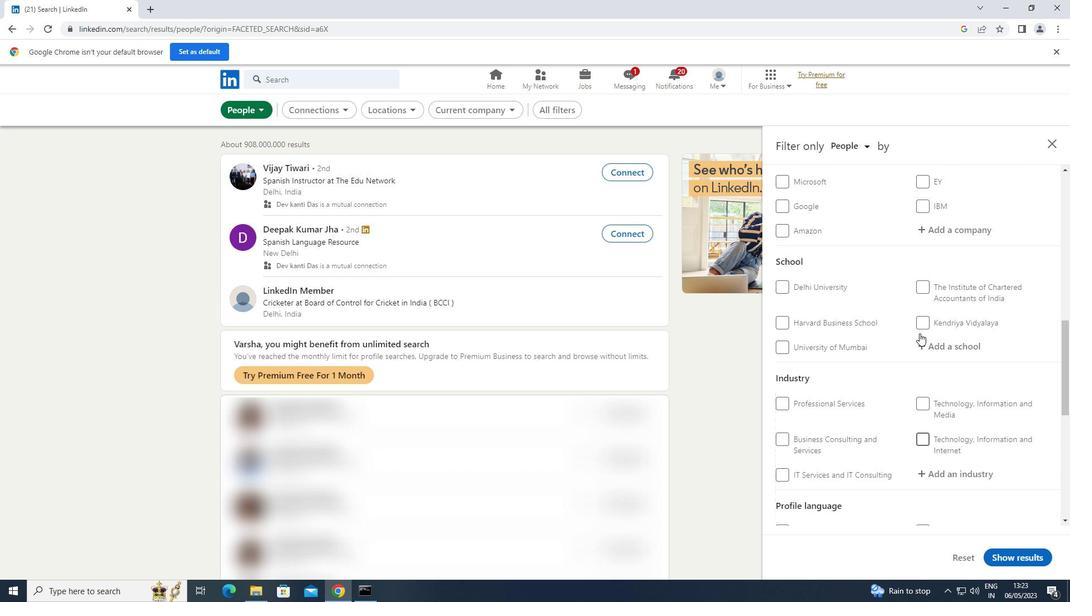 
Action: Mouse scrolled (920, 334) with delta (0, 0)
Screenshot: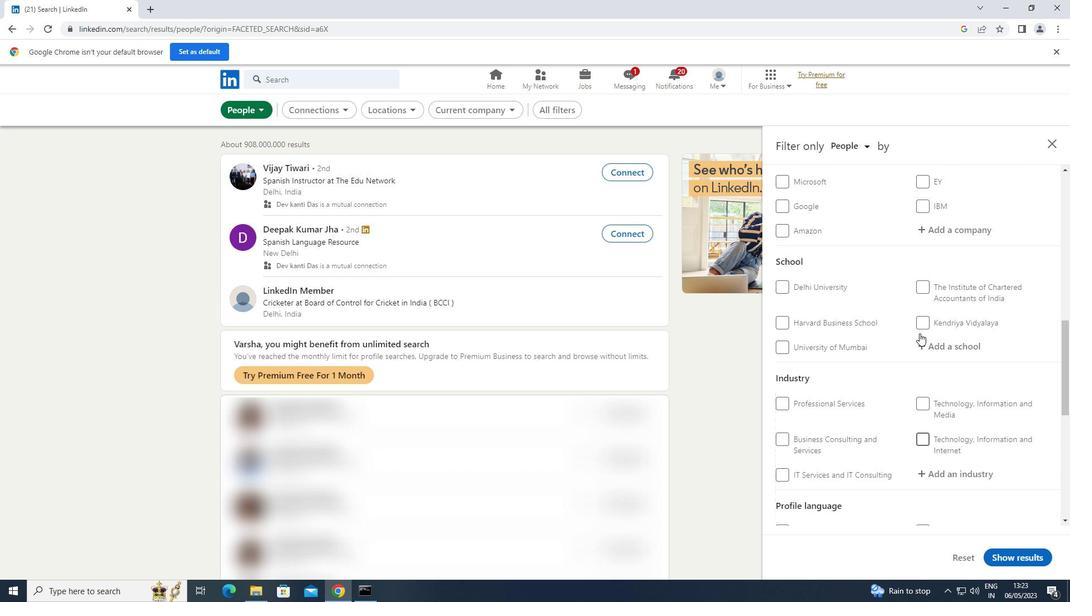 
Action: Mouse moved to (919, 333)
Screenshot: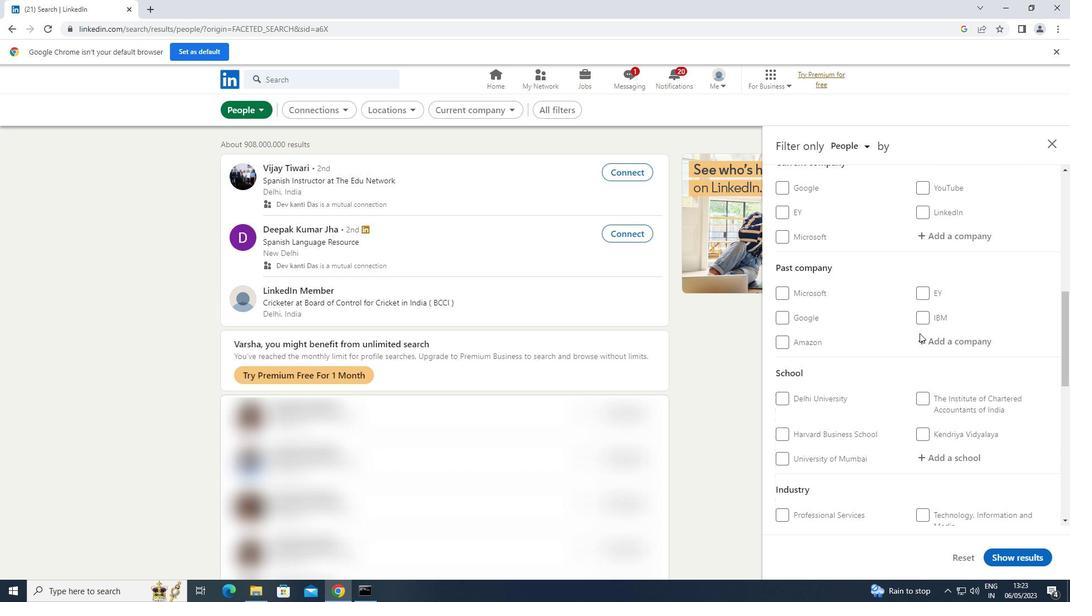 
Action: Mouse scrolled (919, 334) with delta (0, 0)
Screenshot: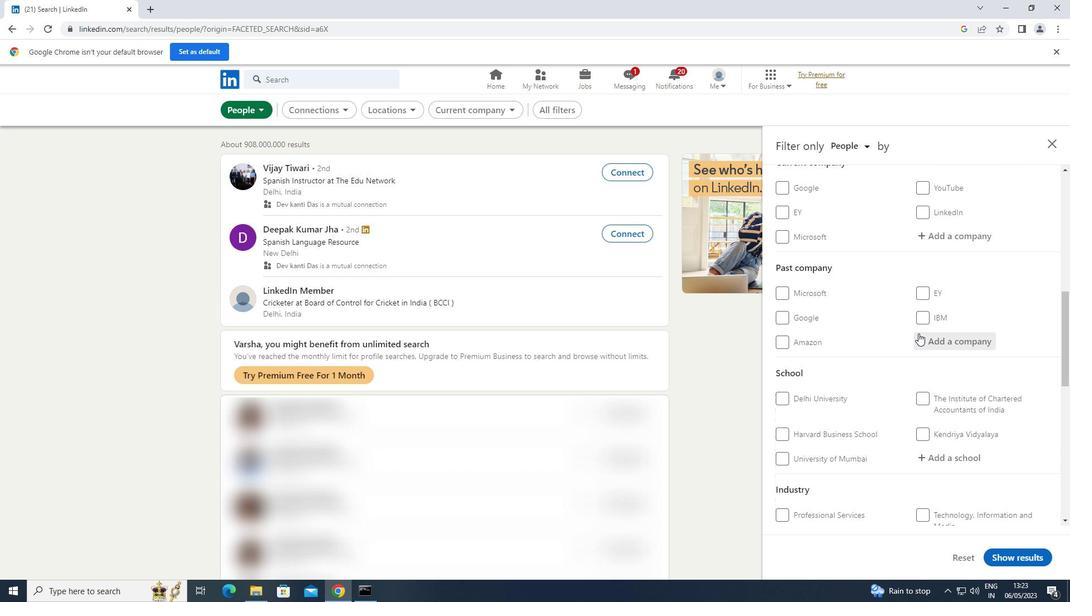 
Action: Mouse scrolled (919, 334) with delta (0, 0)
Screenshot: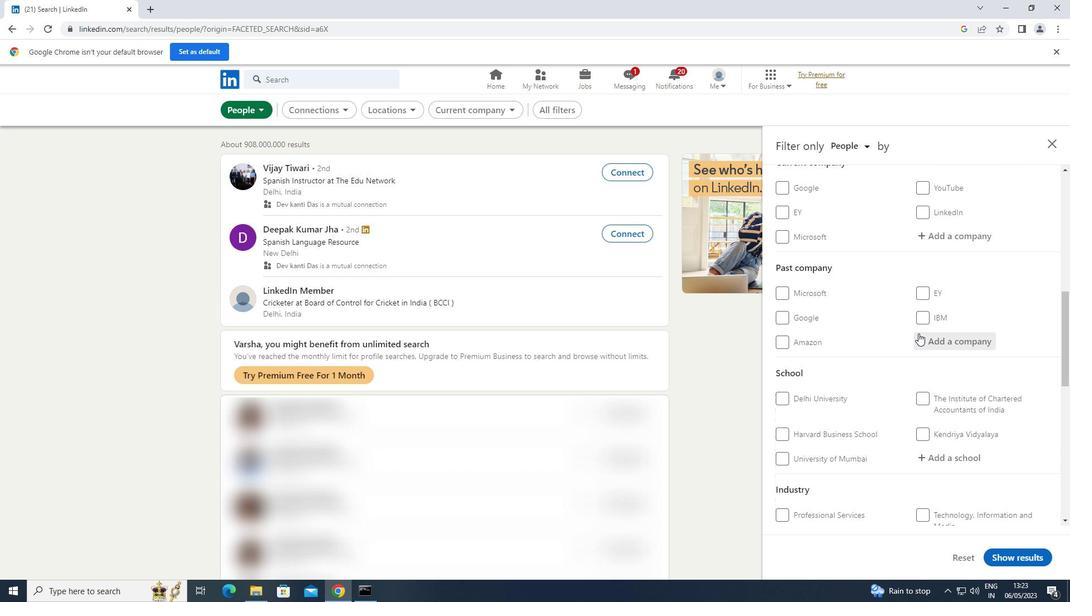 
Action: Mouse moved to (948, 342)
Screenshot: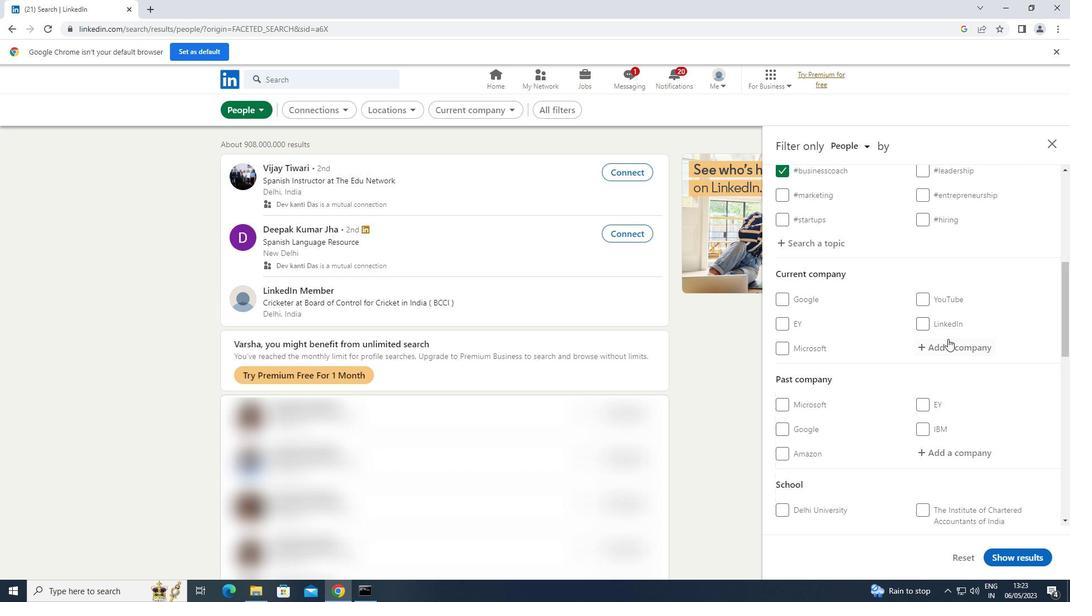 
Action: Mouse pressed left at (948, 342)
Screenshot: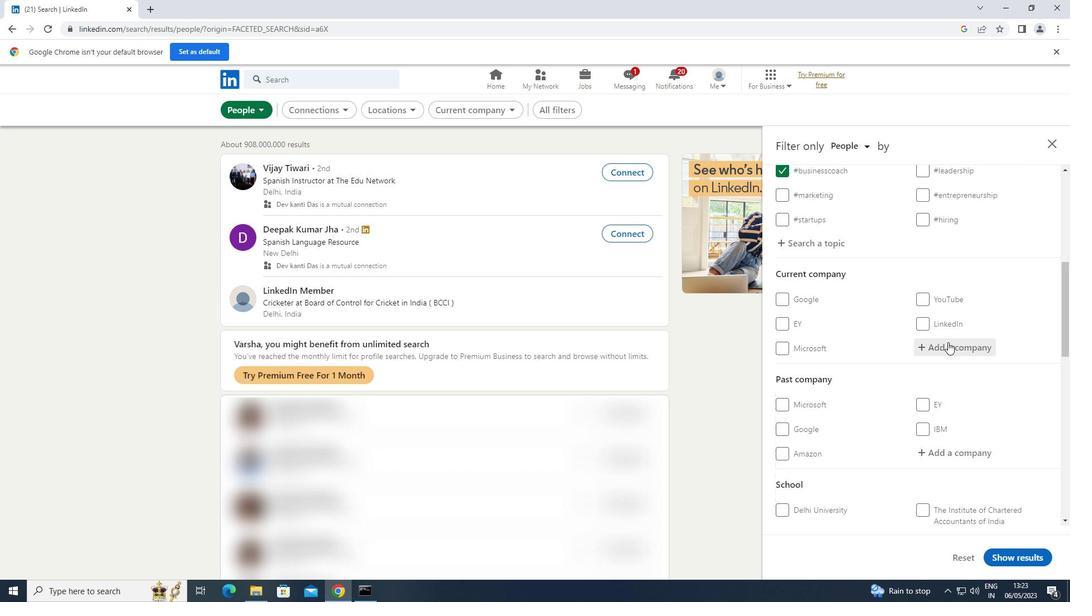 
Action: Key pressed <Key.shift>KHATIB<Key.space><Key.shift>&
Screenshot: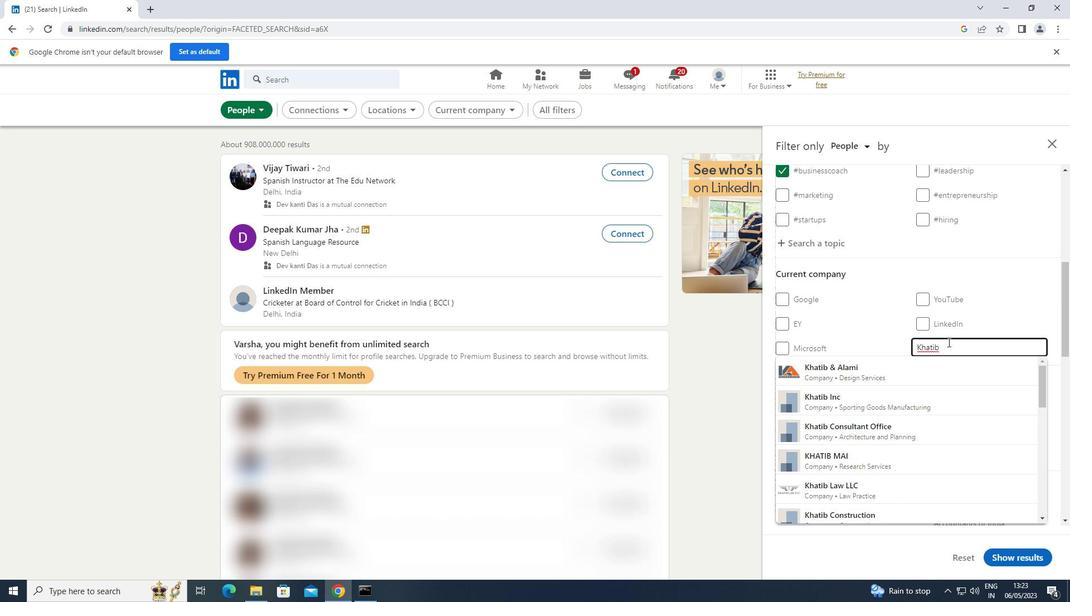 
Action: Mouse moved to (864, 363)
Screenshot: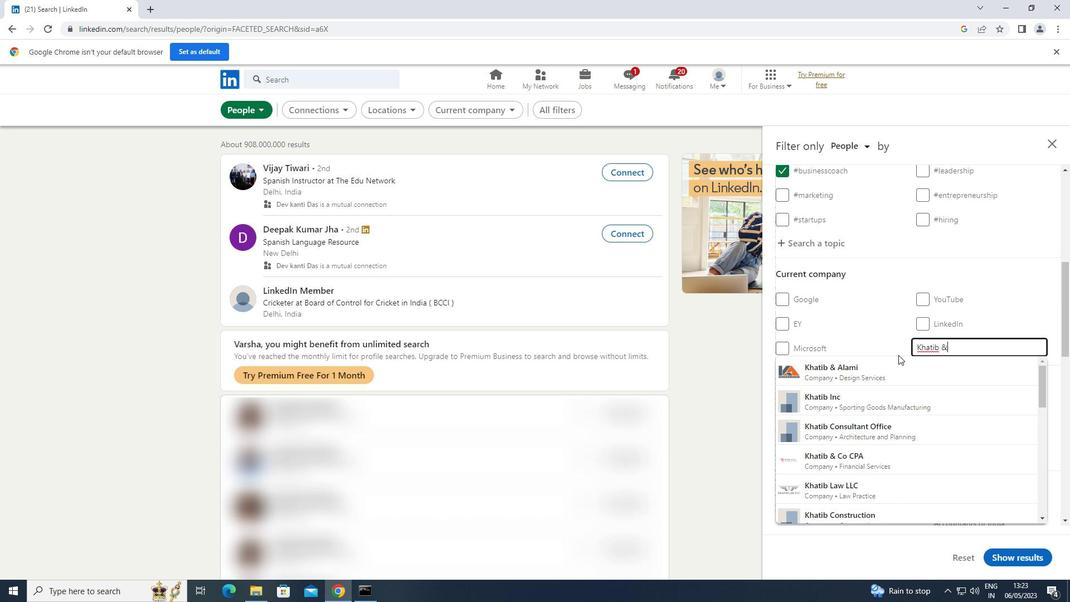 
Action: Mouse pressed left at (864, 363)
Screenshot: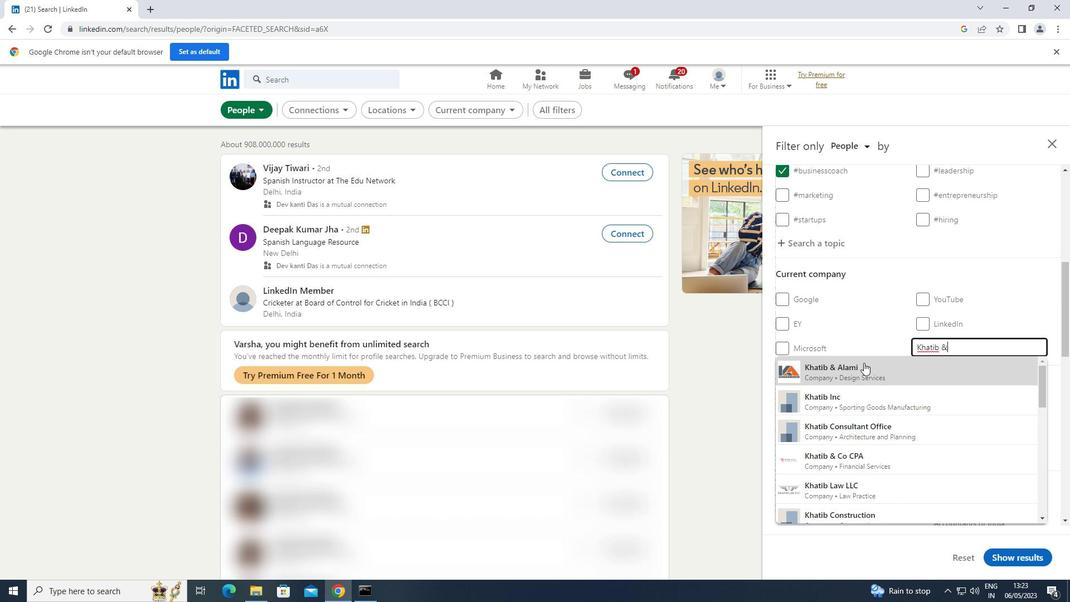 
Action: Mouse moved to (863, 358)
Screenshot: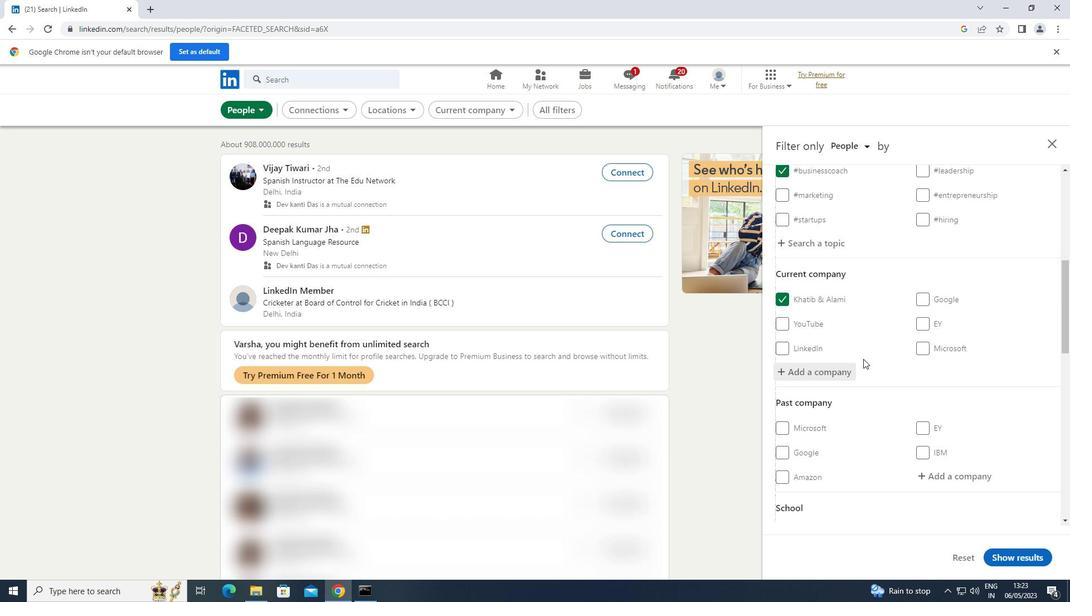
Action: Mouse scrolled (863, 358) with delta (0, 0)
Screenshot: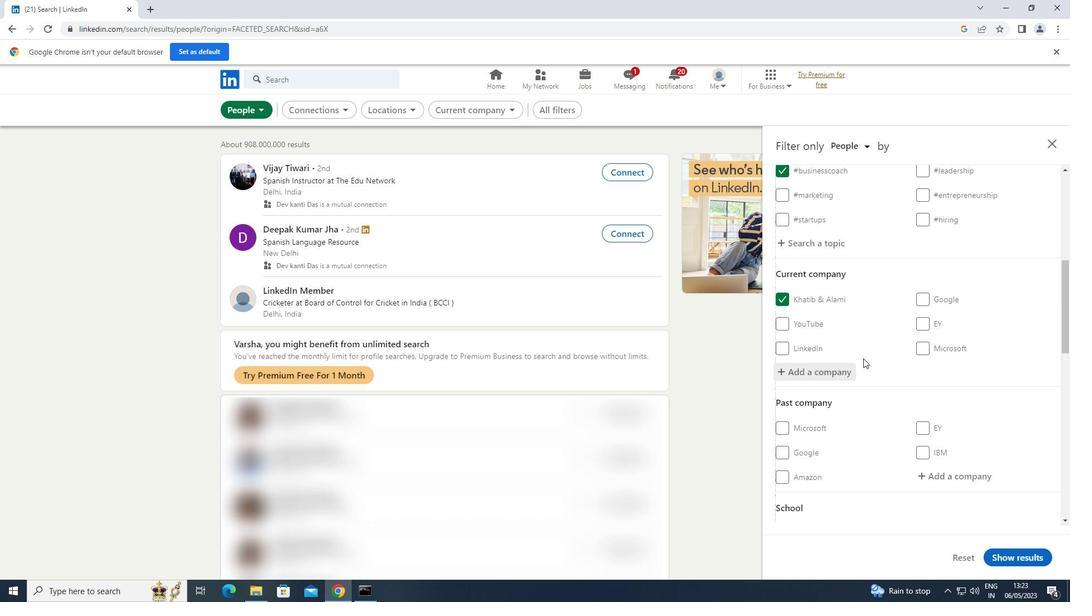 
Action: Mouse moved to (862, 358)
Screenshot: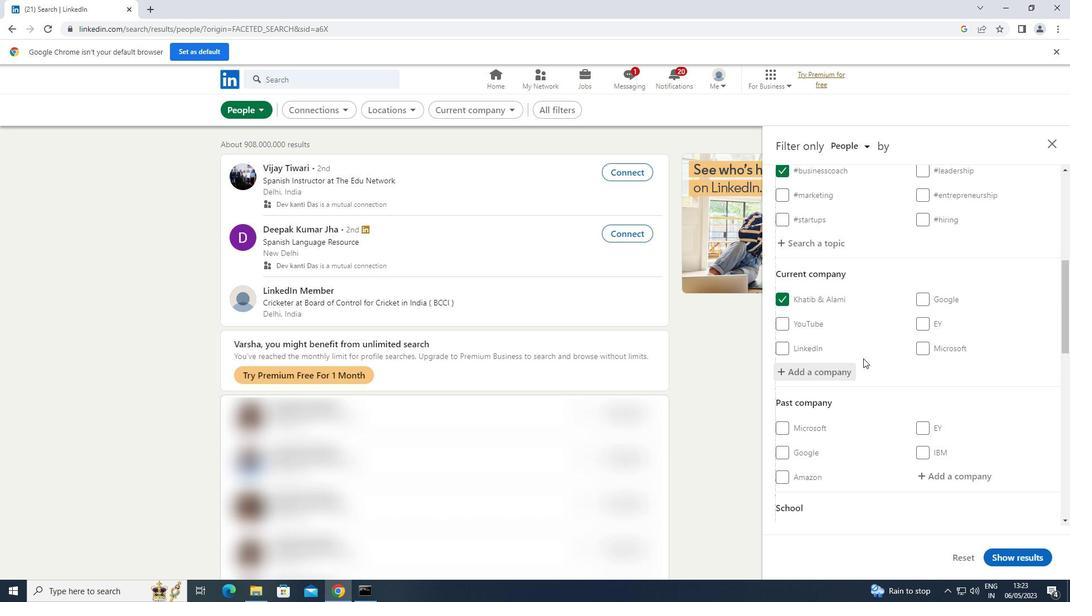 
Action: Mouse scrolled (862, 357) with delta (0, 0)
Screenshot: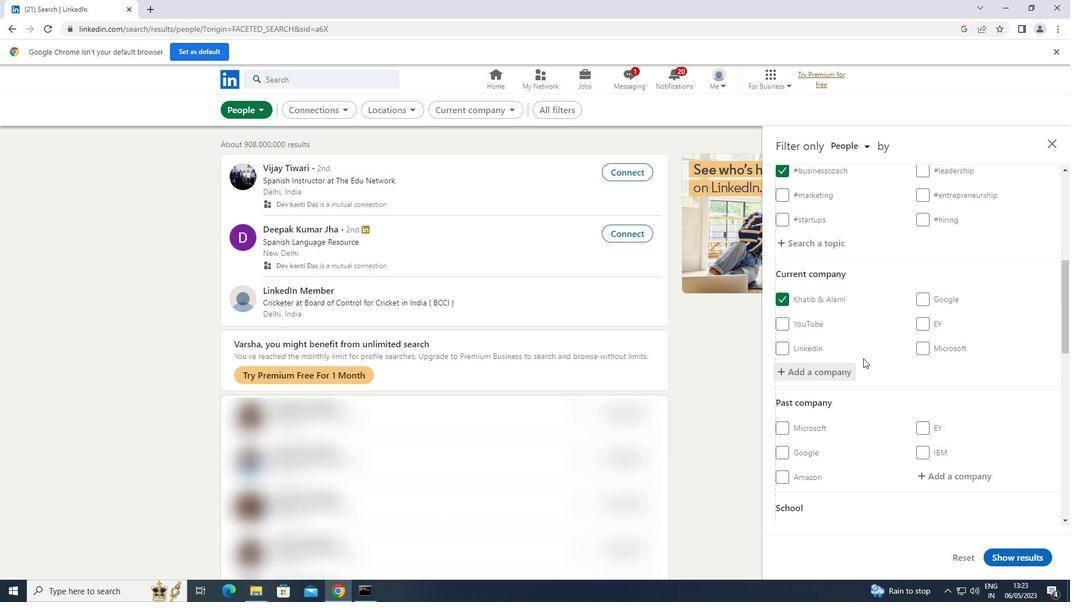 
Action: Mouse moved to (947, 393)
Screenshot: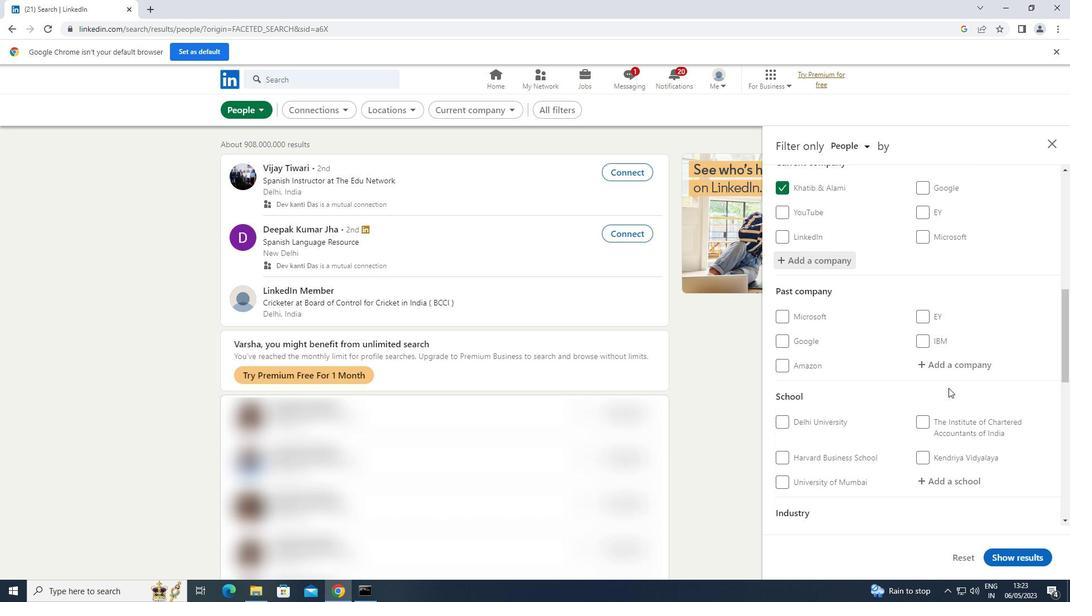 
Action: Mouse scrolled (947, 393) with delta (0, 0)
Screenshot: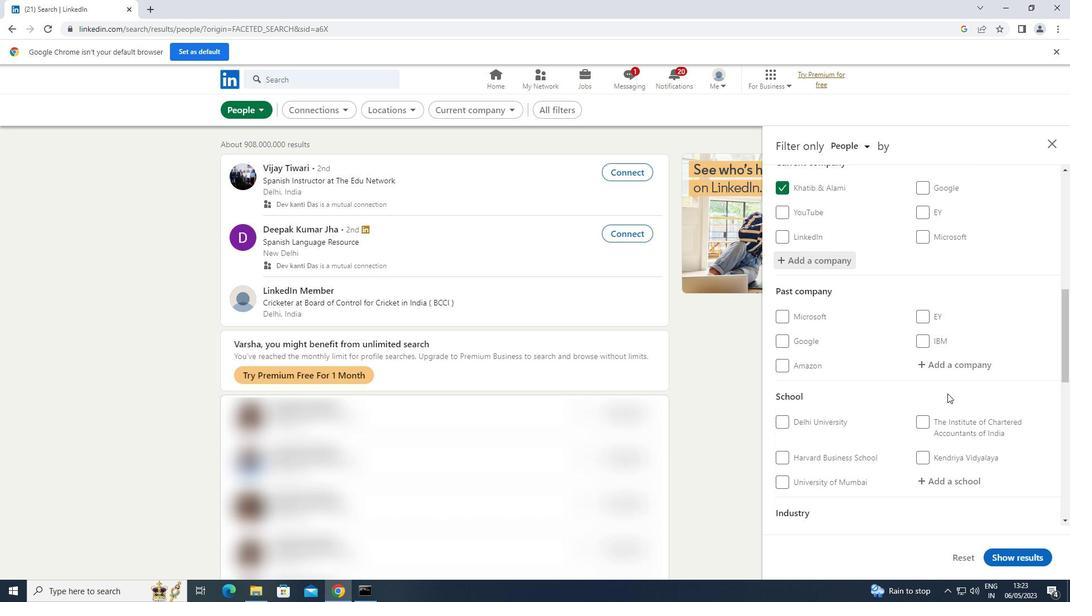 
Action: Mouse scrolled (947, 393) with delta (0, 0)
Screenshot: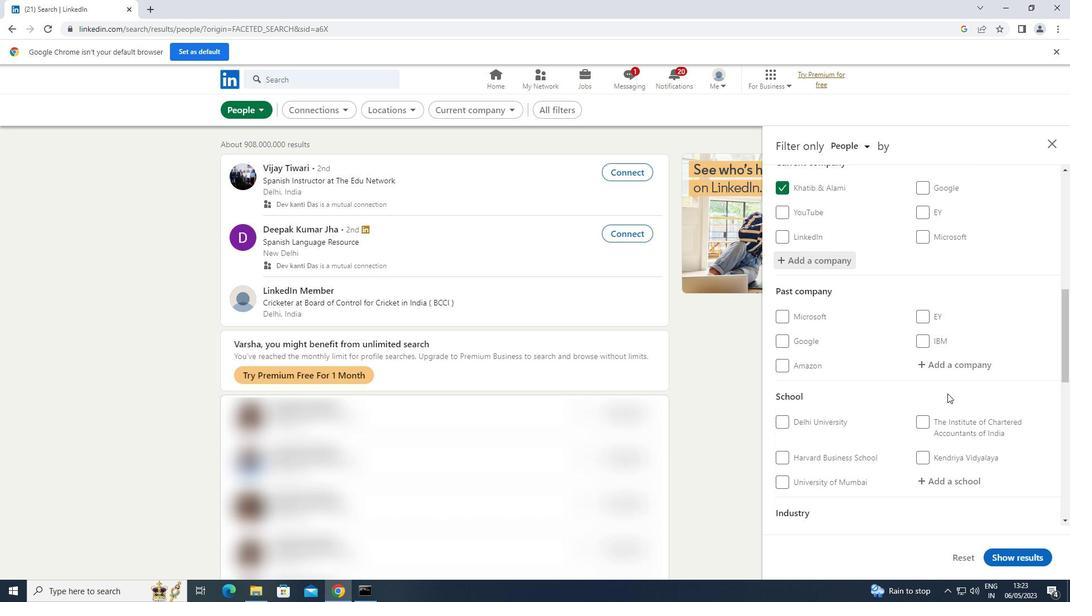 
Action: Mouse moved to (963, 374)
Screenshot: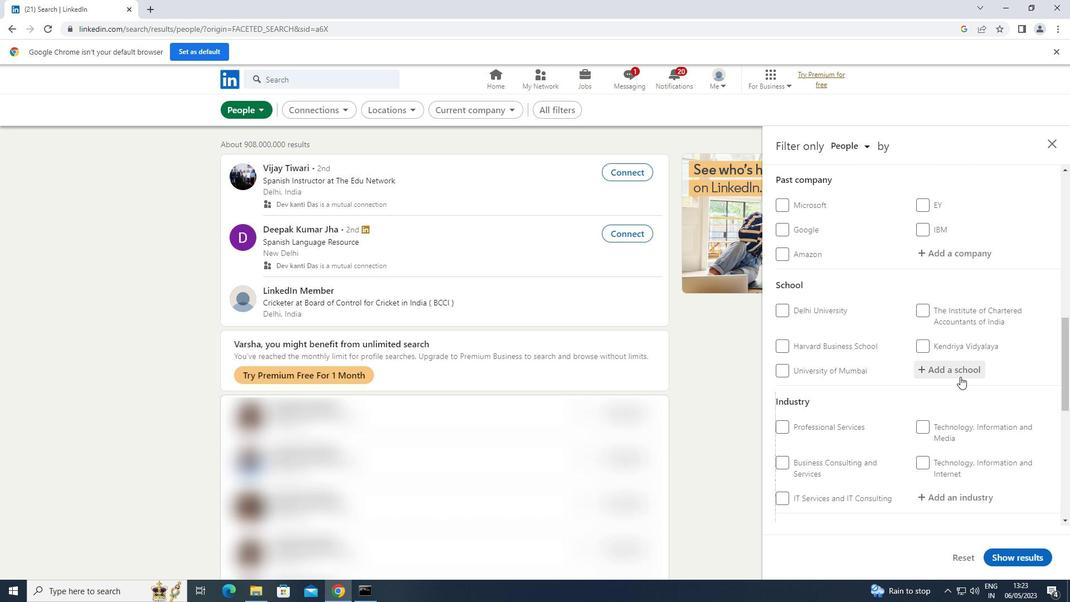 
Action: Mouse pressed left at (963, 374)
Screenshot: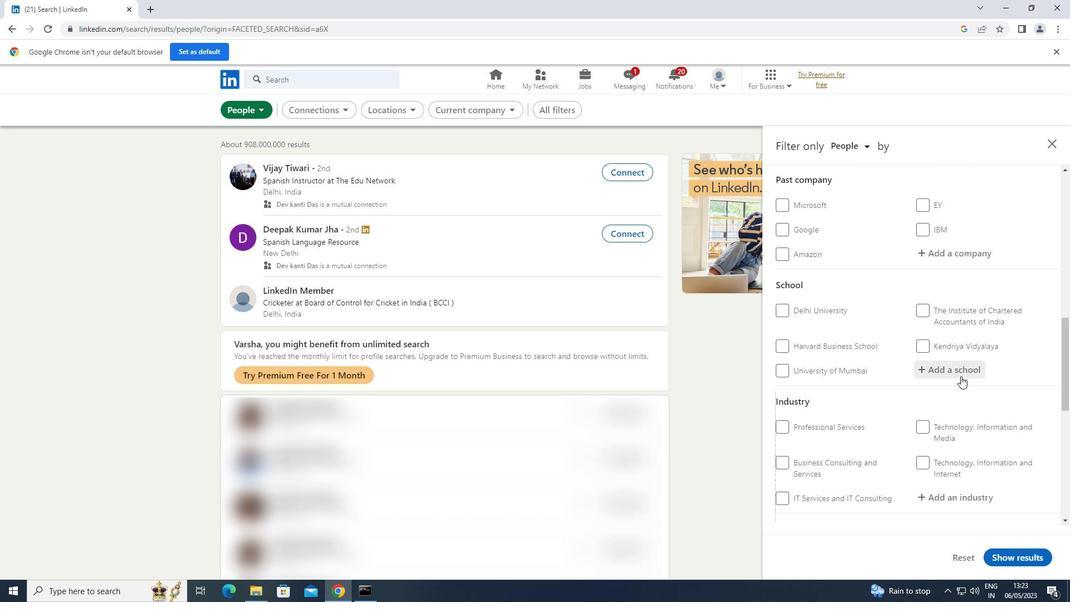 
Action: Key pressed <Key.shift>VIJAYANAGARA
Screenshot: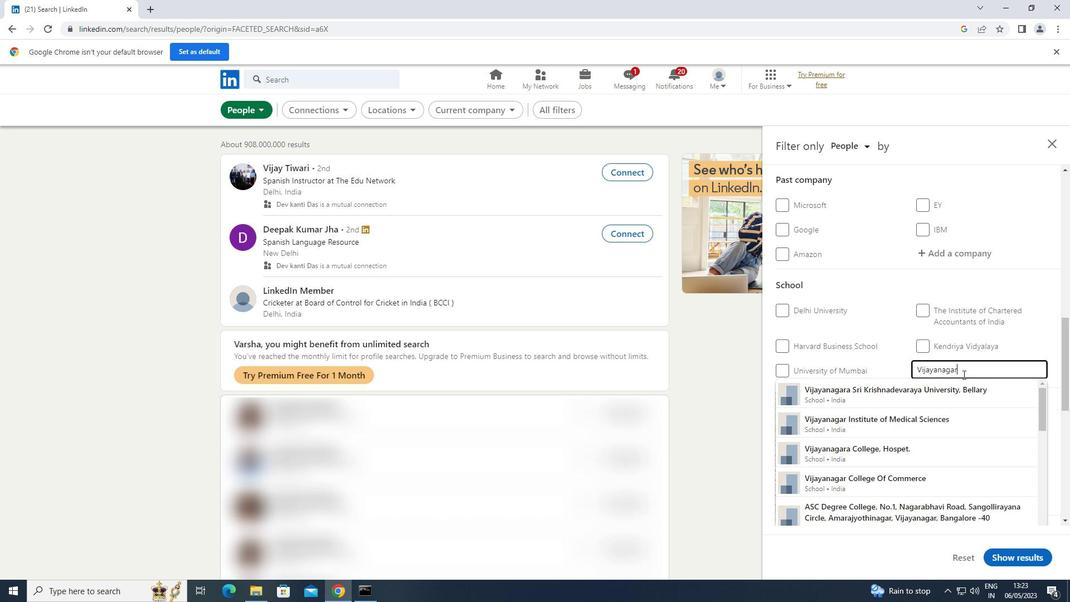
Action: Mouse moved to (933, 390)
Screenshot: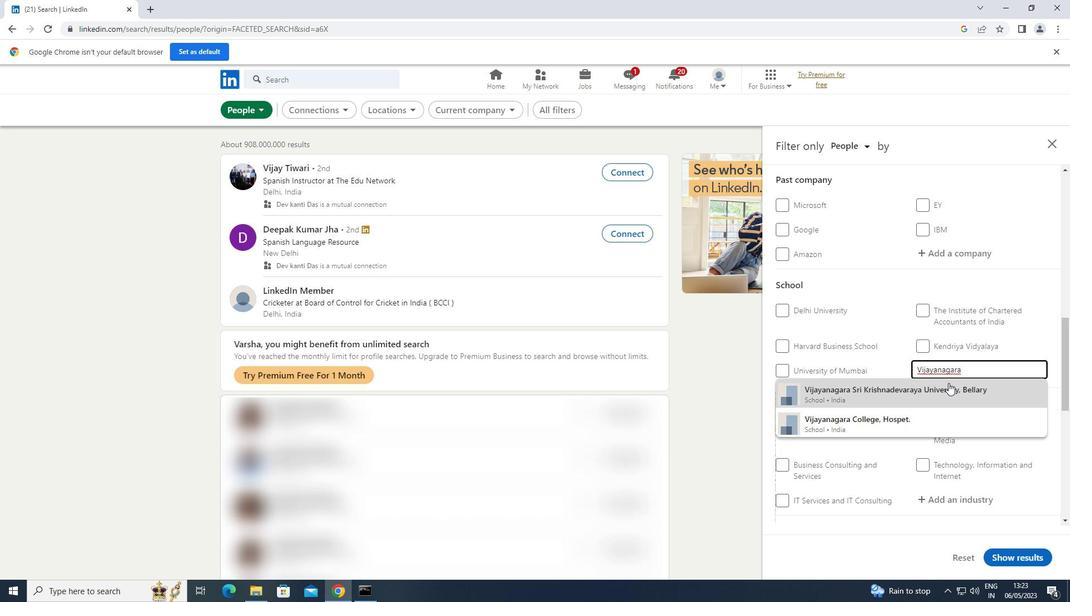 
Action: Mouse pressed left at (933, 390)
Screenshot: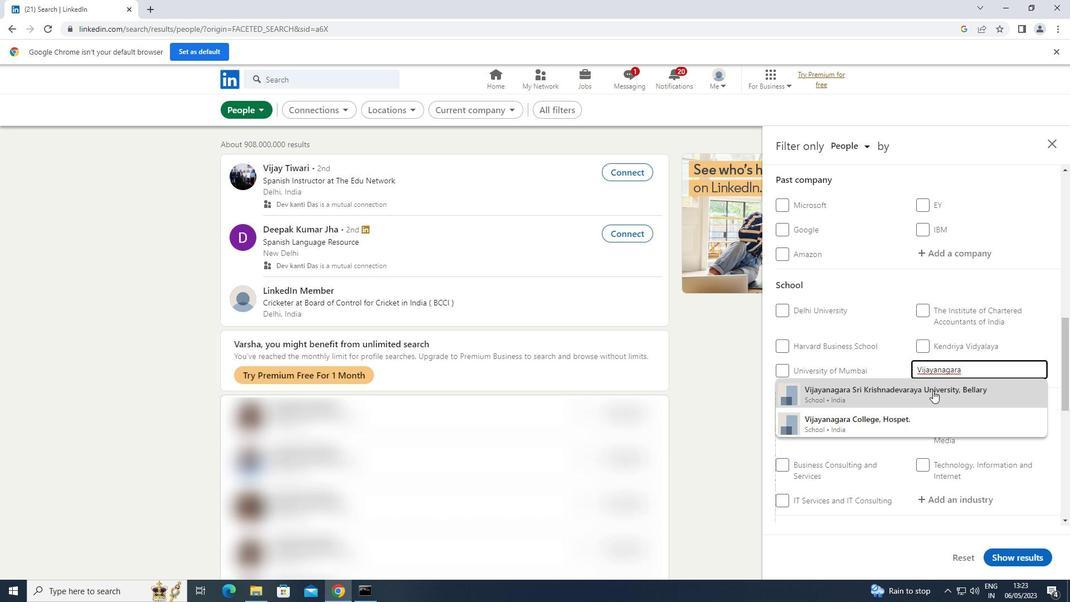 
Action: Mouse scrolled (933, 390) with delta (0, 0)
Screenshot: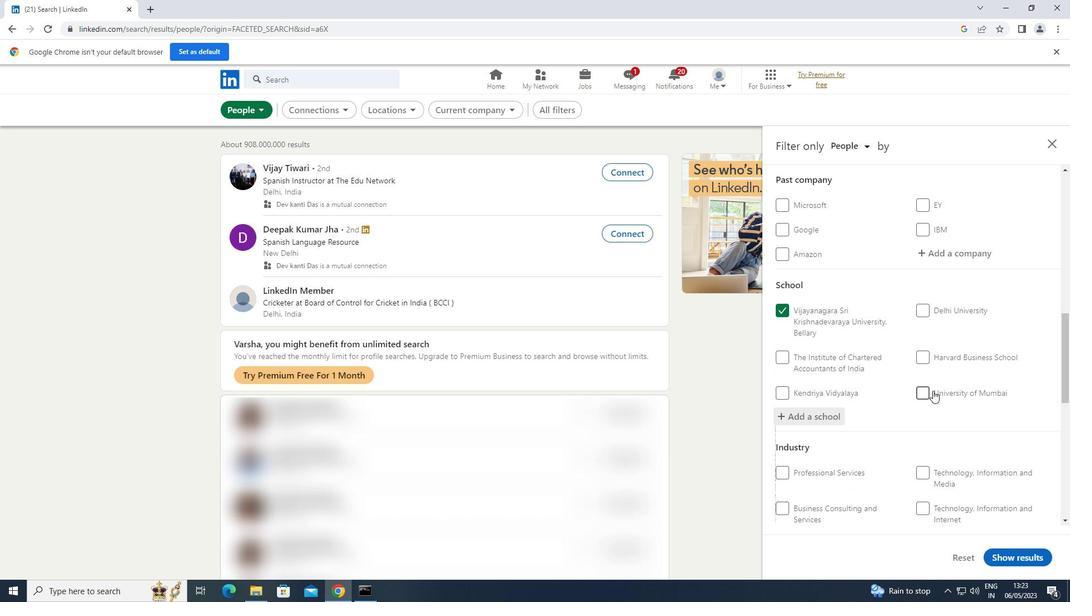 
Action: Mouse scrolled (933, 390) with delta (0, 0)
Screenshot: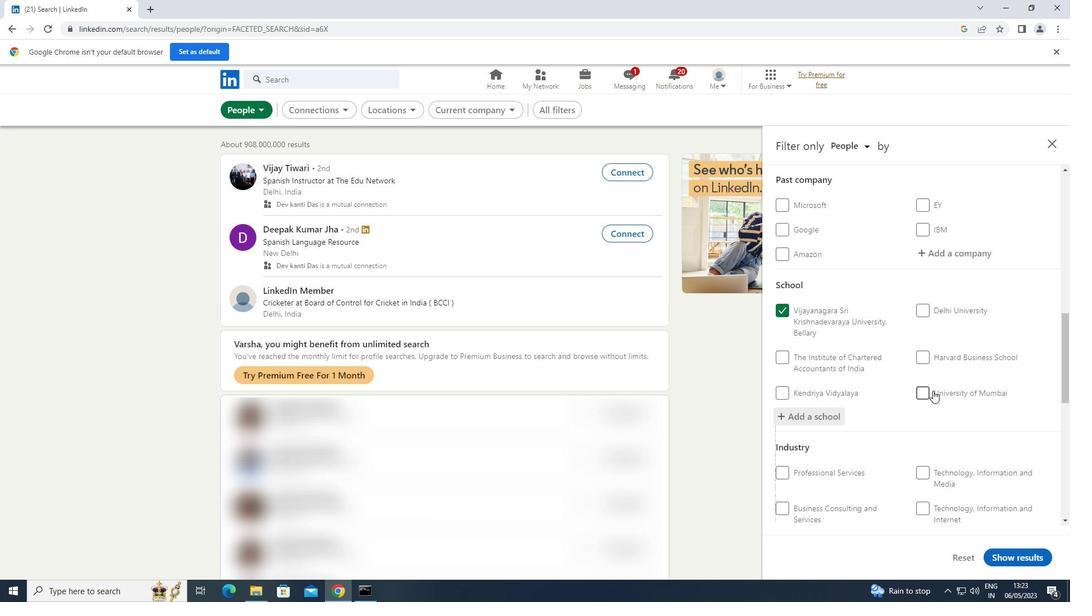 
Action: Mouse scrolled (933, 390) with delta (0, 0)
Screenshot: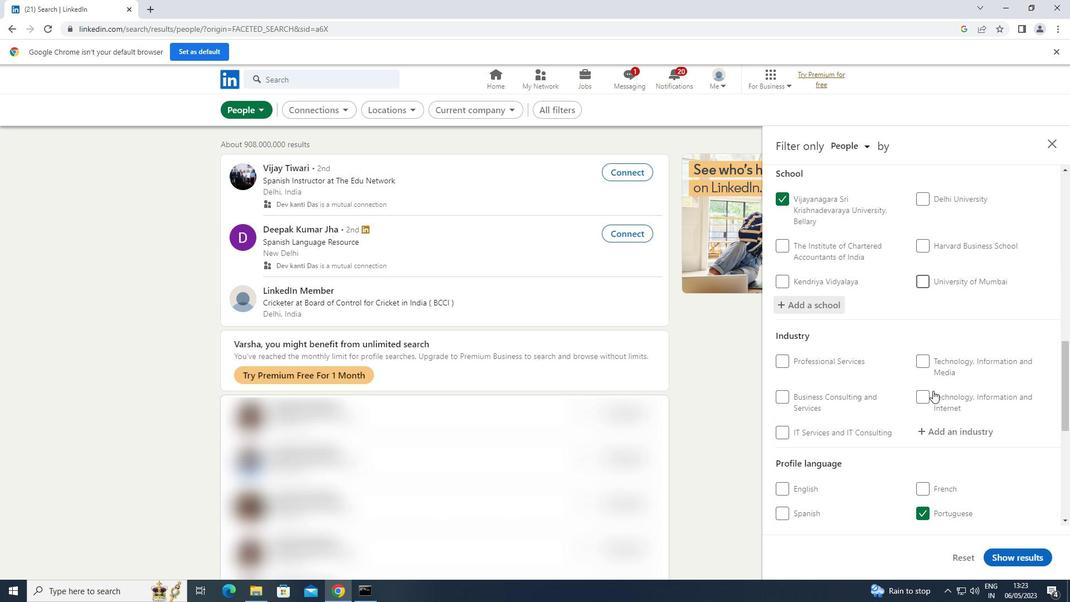 
Action: Mouse moved to (969, 370)
Screenshot: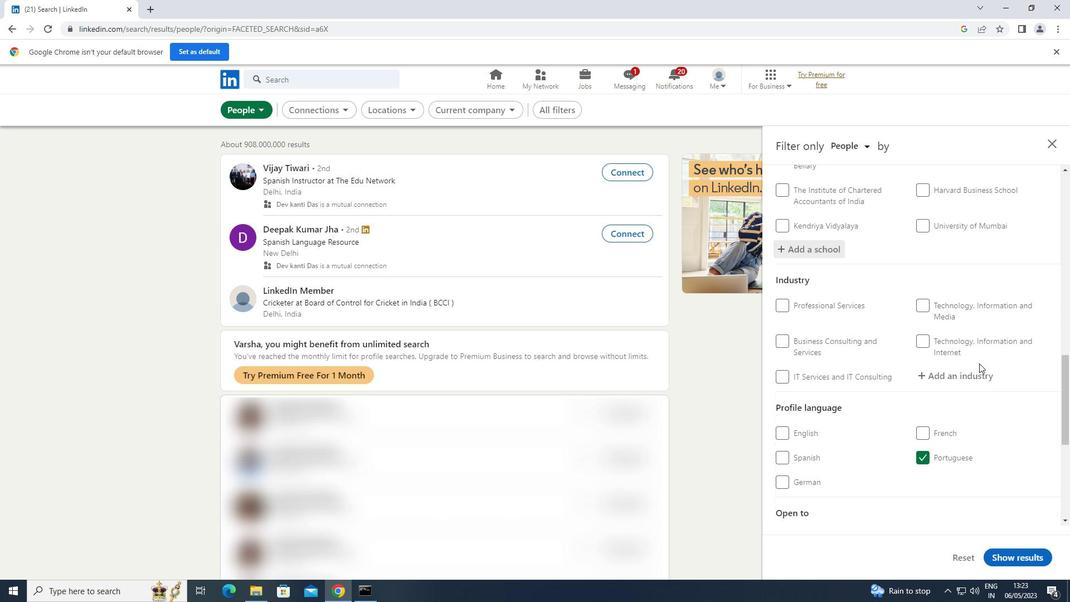 
Action: Mouse pressed left at (969, 370)
Screenshot: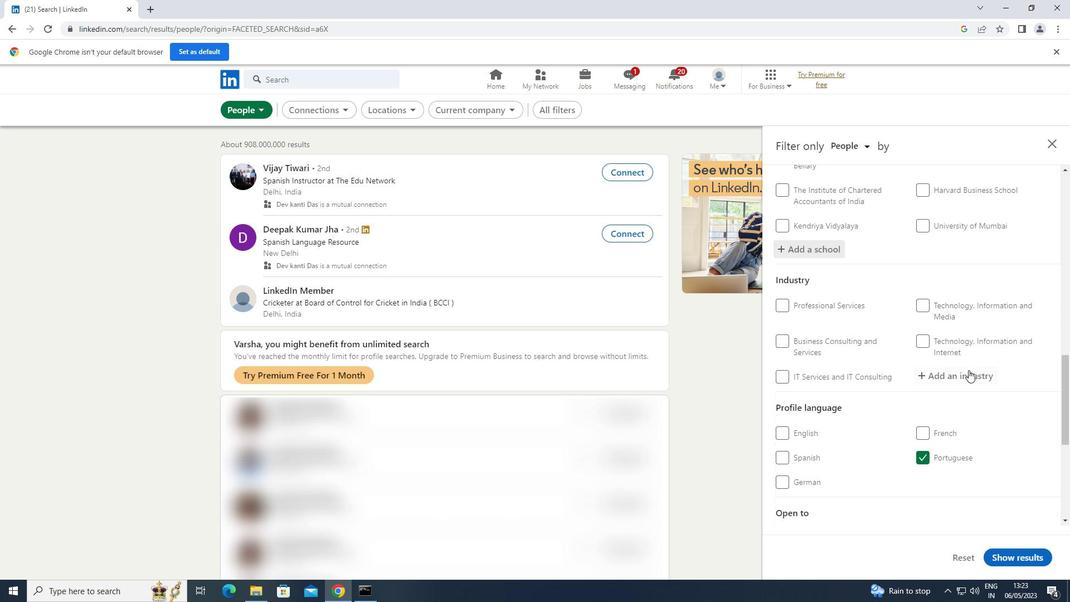 
Action: Key pressed <Key.shift>CATERE
Screenshot: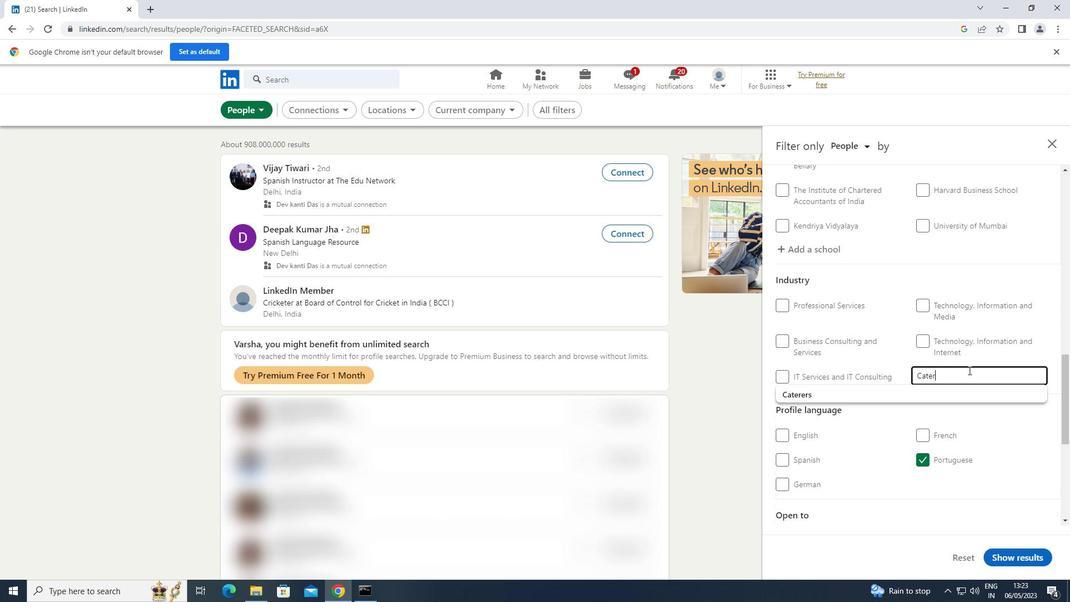 
Action: Mouse moved to (843, 389)
Screenshot: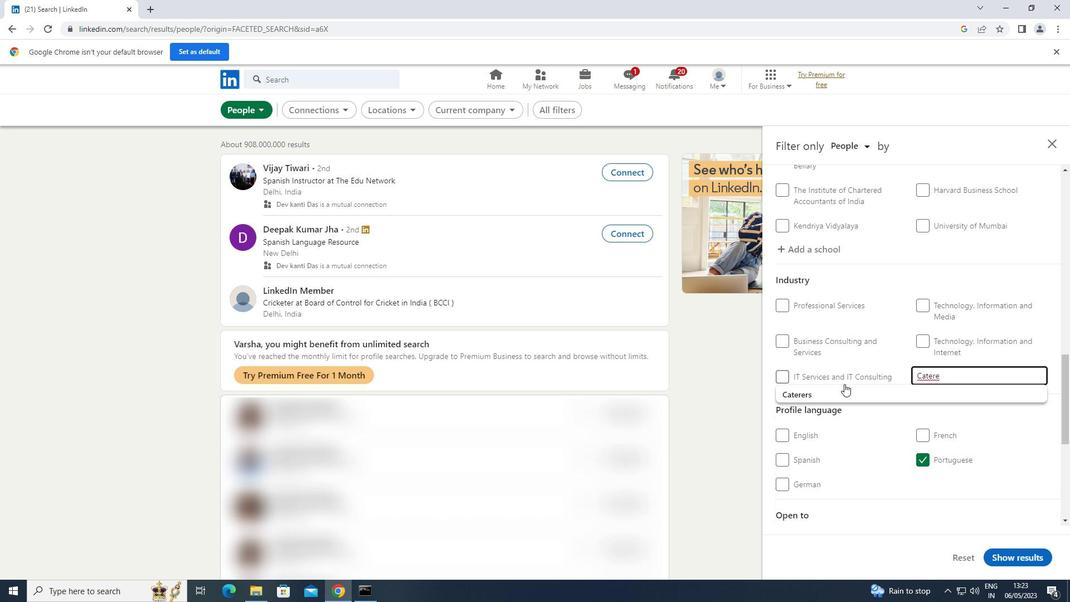 
Action: Mouse pressed left at (843, 389)
Screenshot: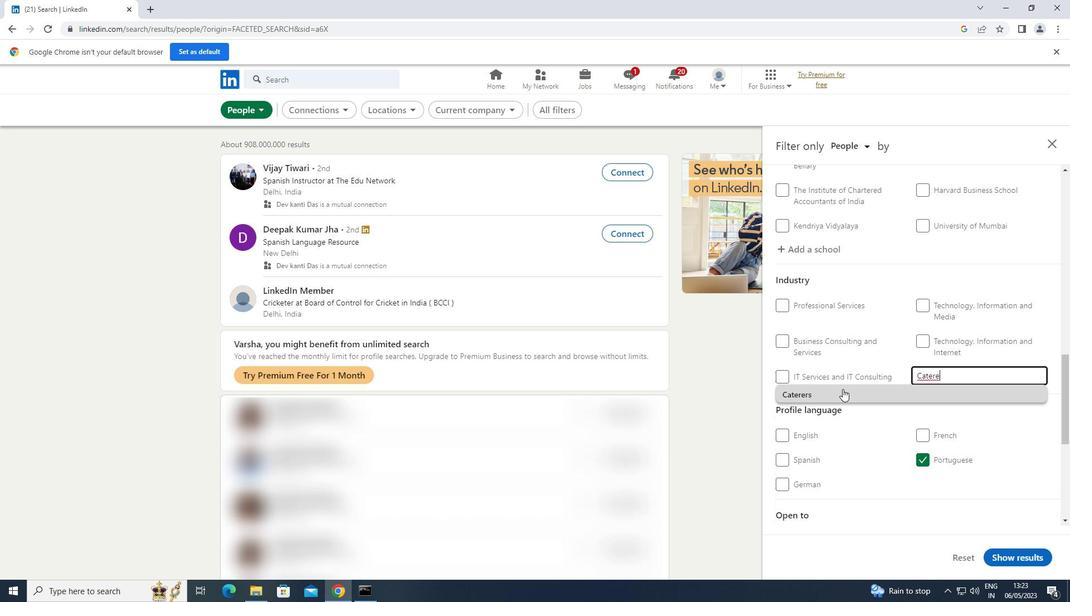 
Action: Mouse moved to (843, 388)
Screenshot: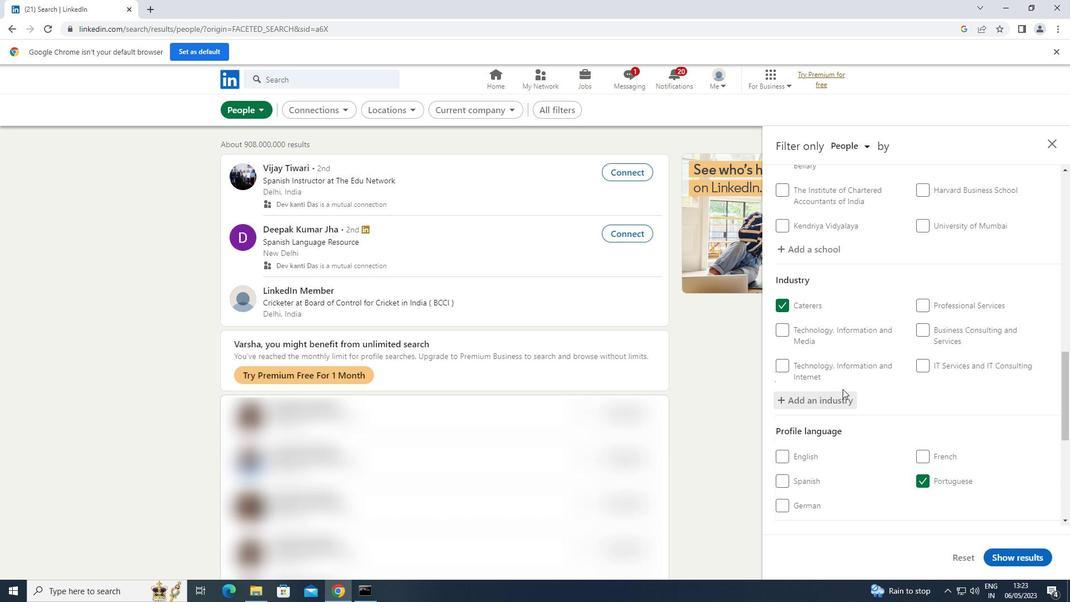 
Action: Mouse scrolled (843, 388) with delta (0, 0)
Screenshot: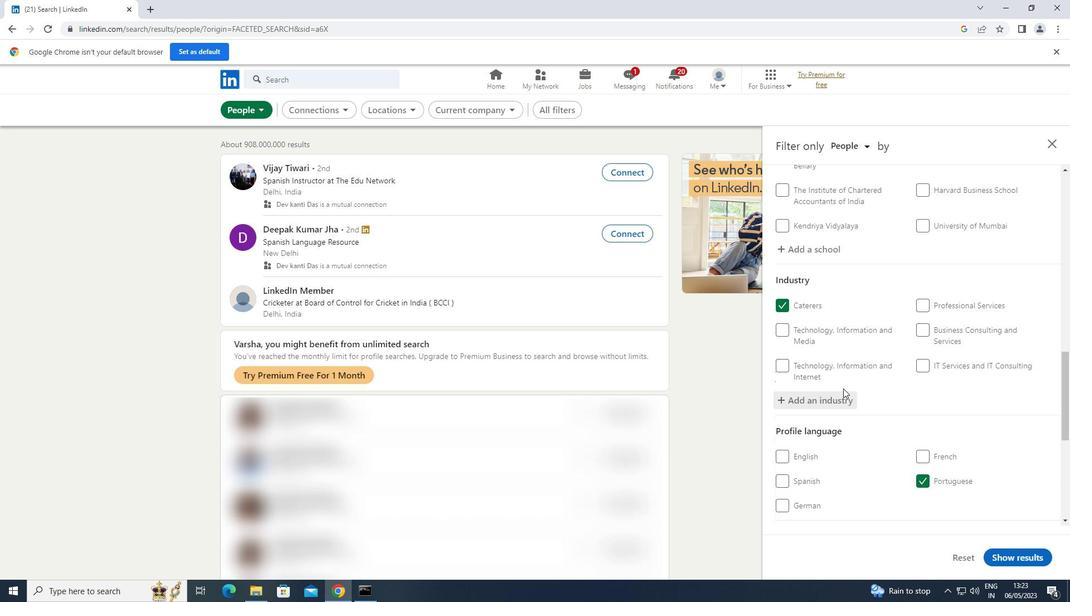 
Action: Mouse scrolled (843, 388) with delta (0, 0)
Screenshot: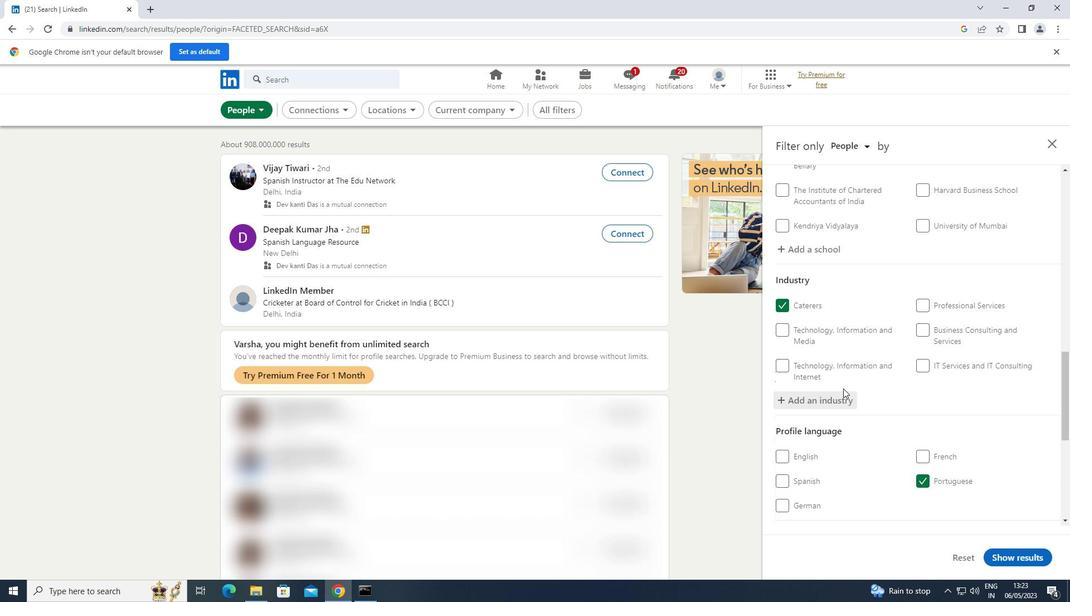 
Action: Mouse scrolled (843, 388) with delta (0, 0)
Screenshot: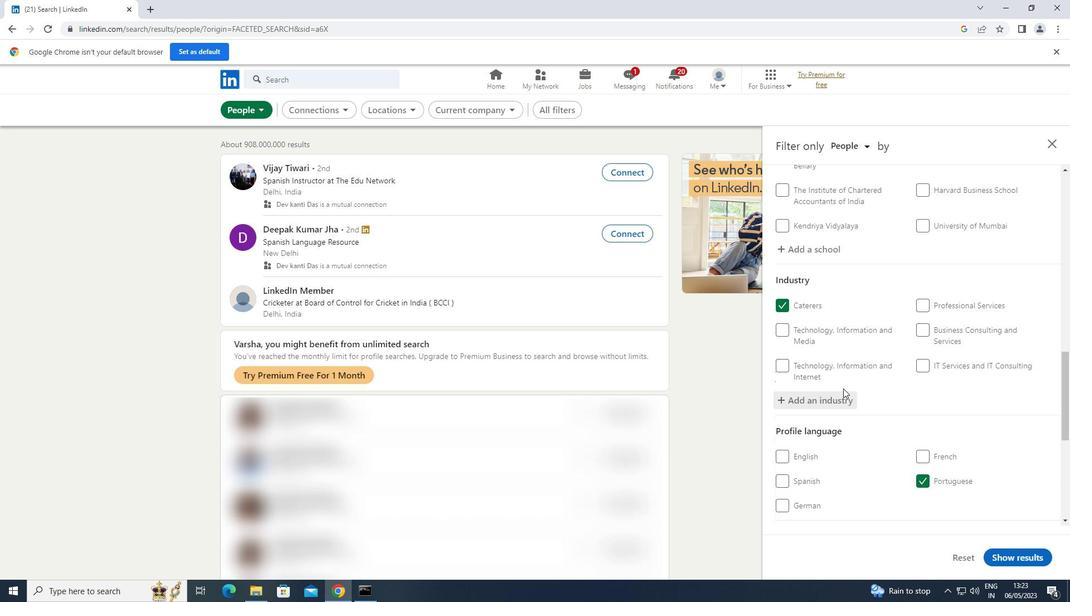 
Action: Mouse moved to (843, 388)
Screenshot: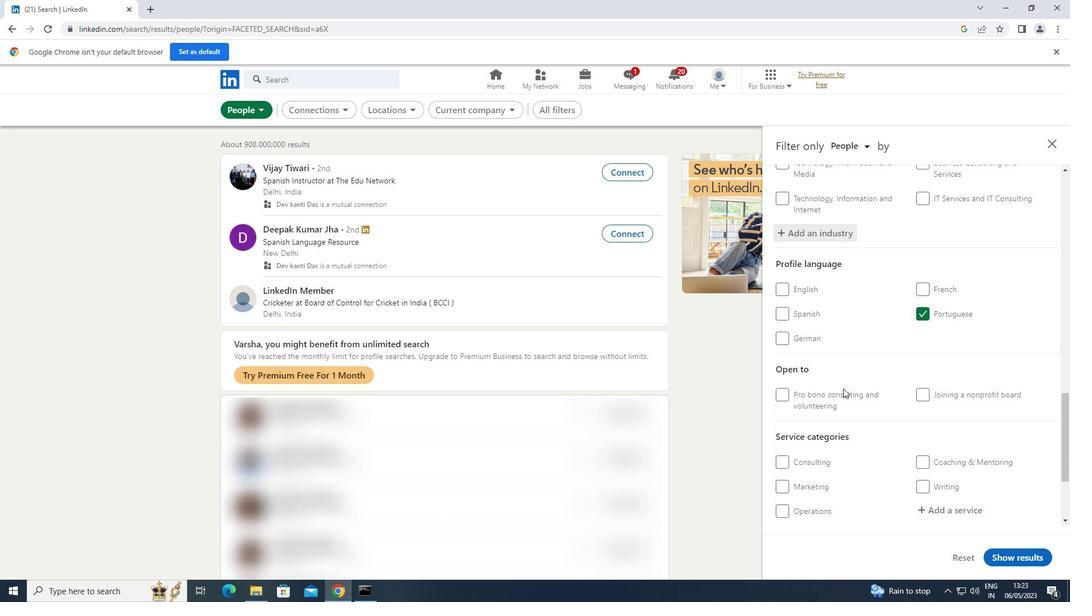 
Action: Mouse scrolled (843, 388) with delta (0, 0)
Screenshot: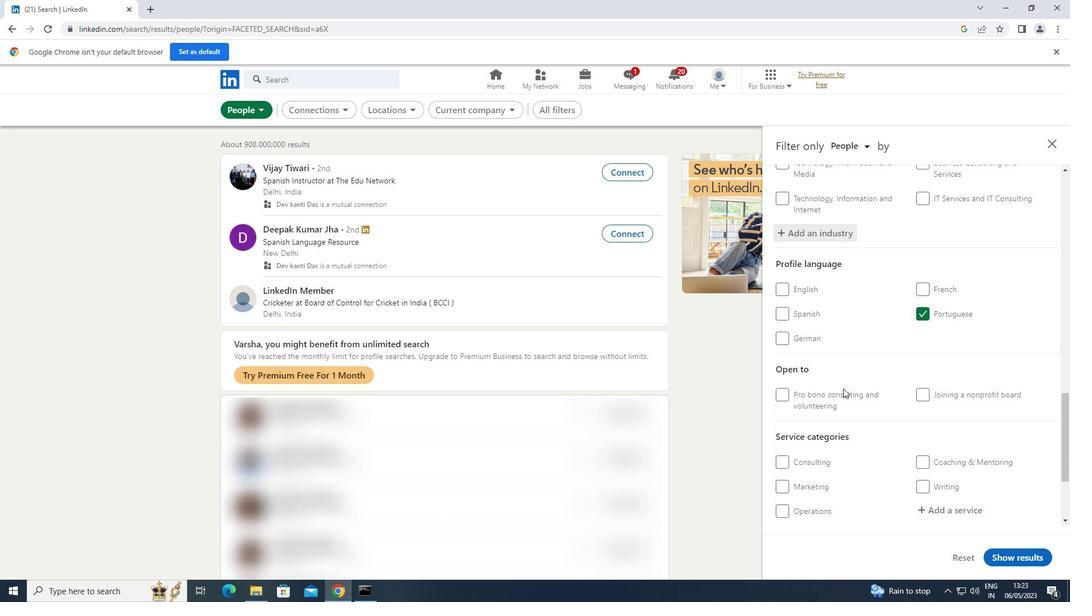 
Action: Mouse scrolled (843, 388) with delta (0, 0)
Screenshot: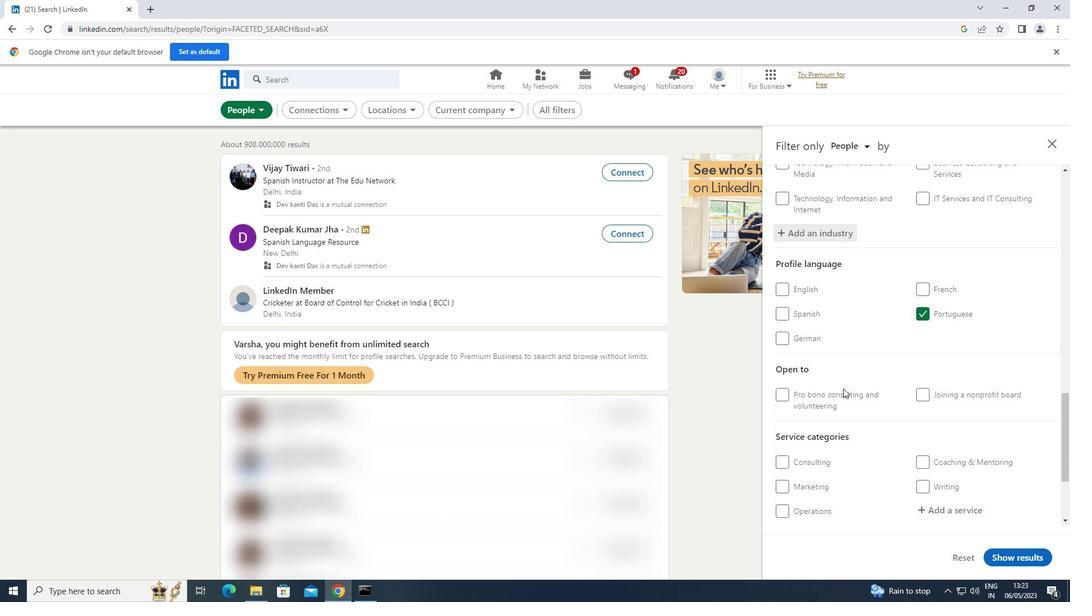 
Action: Mouse moved to (843, 388)
Screenshot: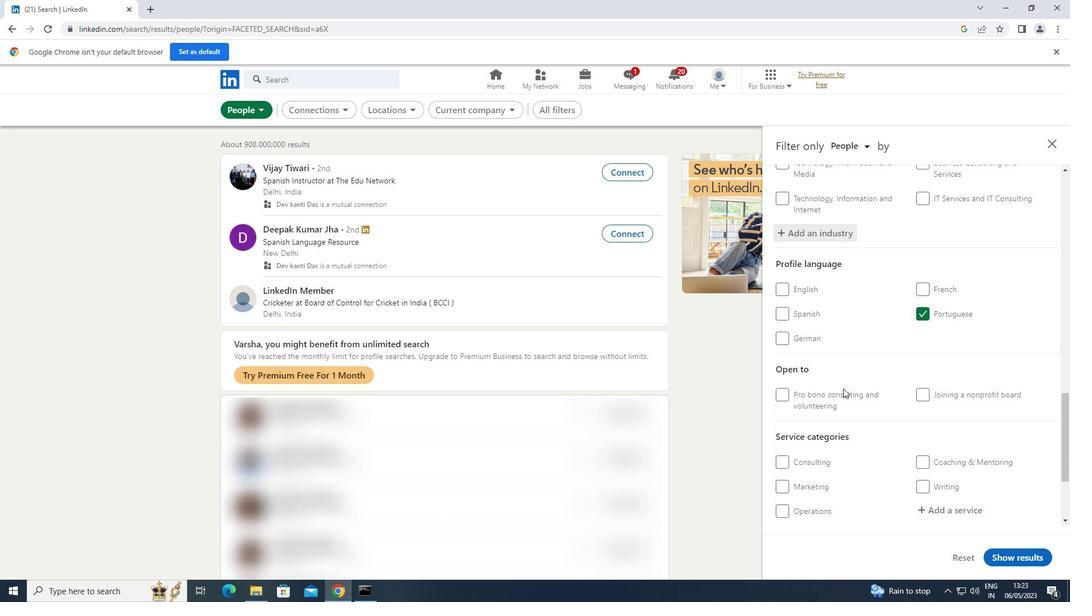 
Action: Mouse scrolled (843, 388) with delta (0, 0)
Screenshot: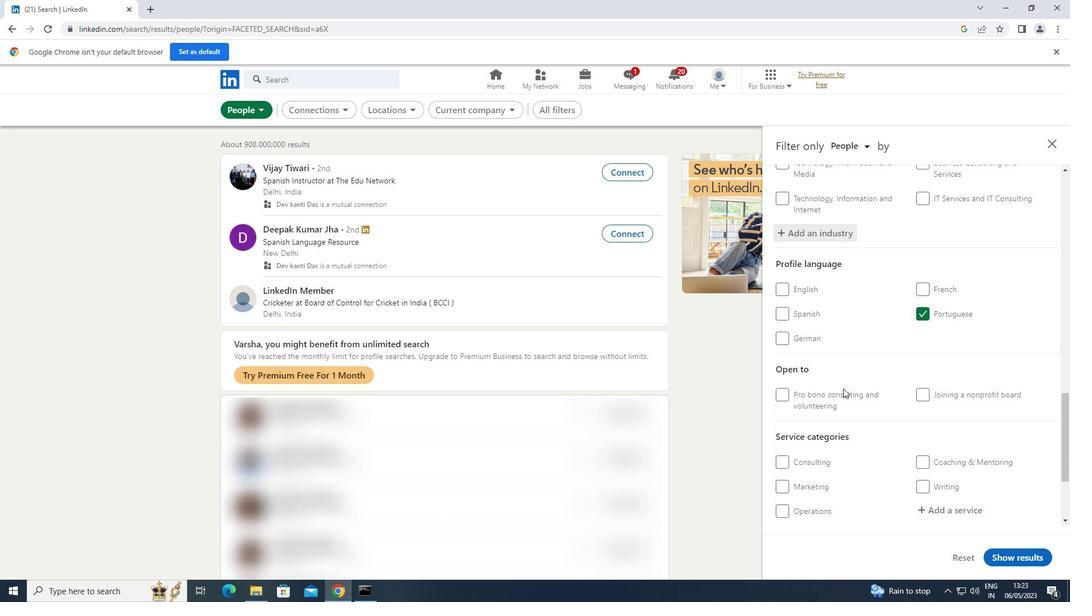 
Action: Mouse moved to (943, 371)
Screenshot: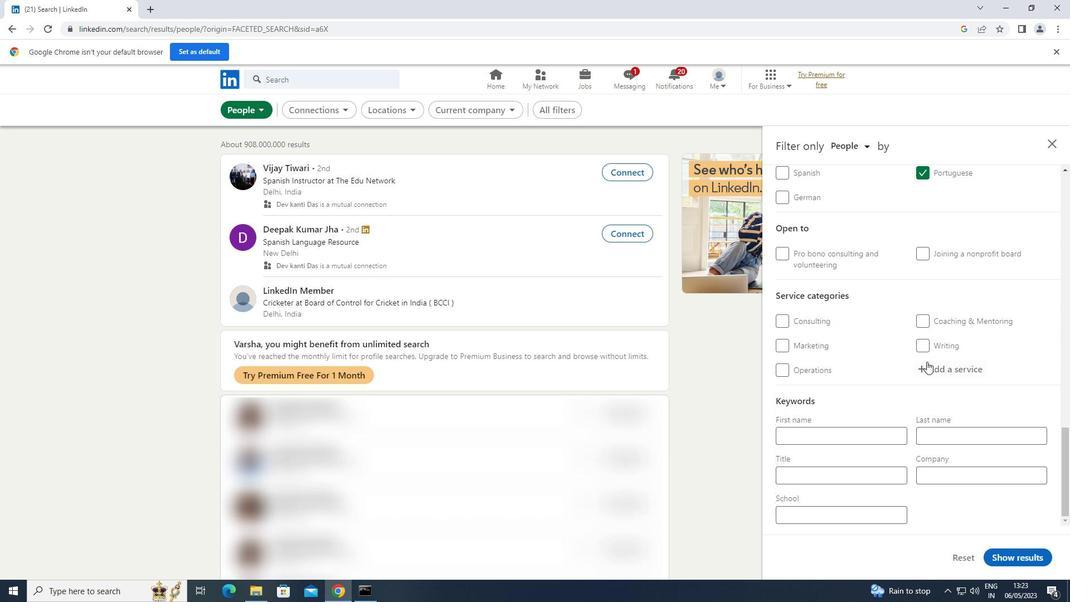 
Action: Mouse pressed left at (943, 371)
Screenshot: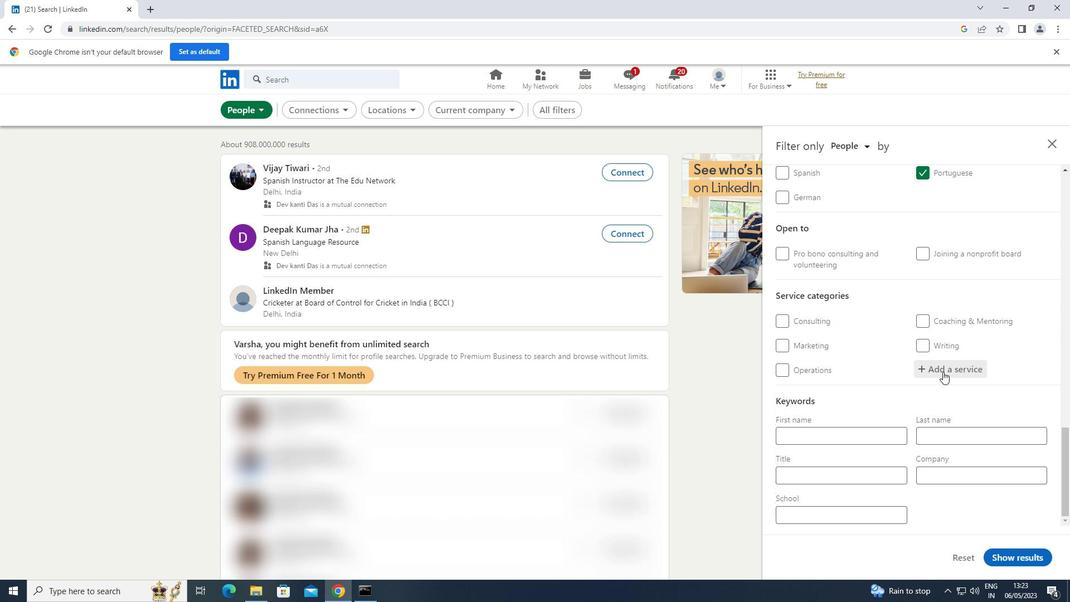
Action: Mouse moved to (942, 366)
Screenshot: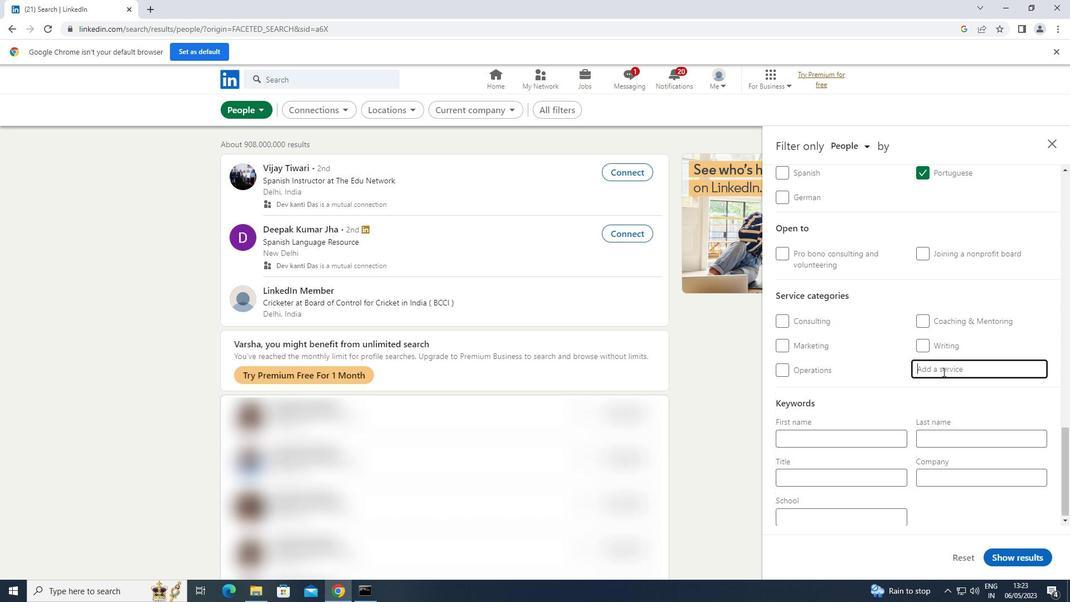 
Action: Key pressed <Key.shift>NONPROFIT
Screenshot: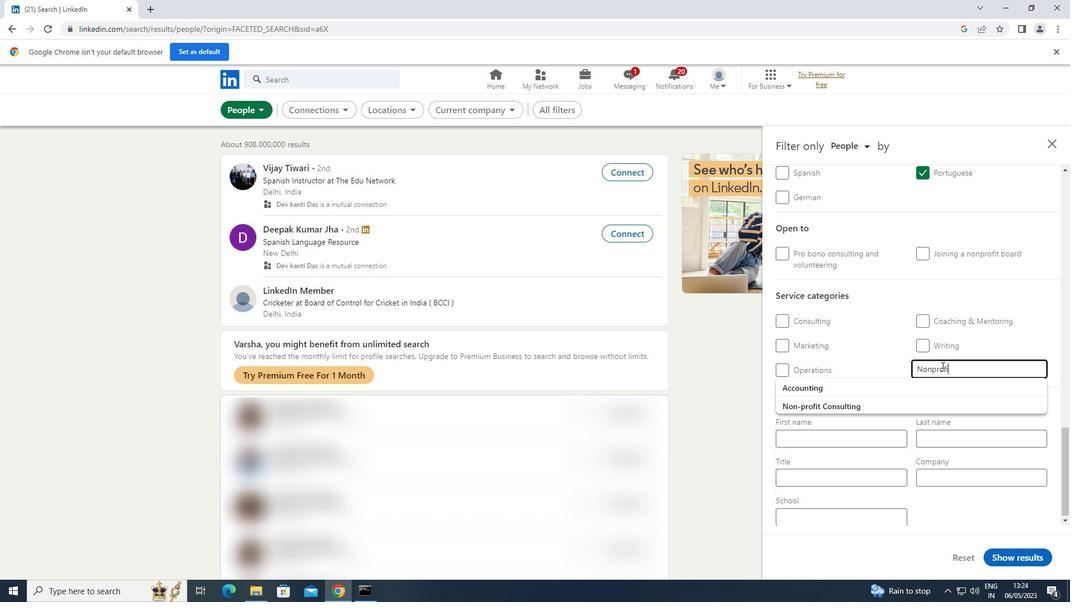 
Action: Mouse moved to (901, 381)
Screenshot: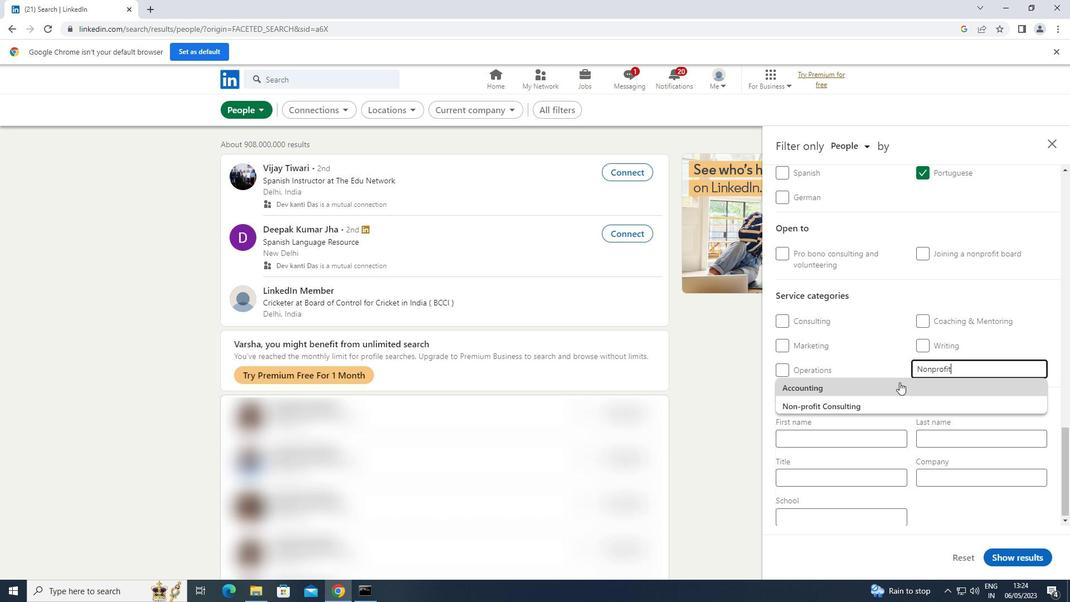 
Action: Key pressed <Key.space><Key.shift>CONSULTING
Screenshot: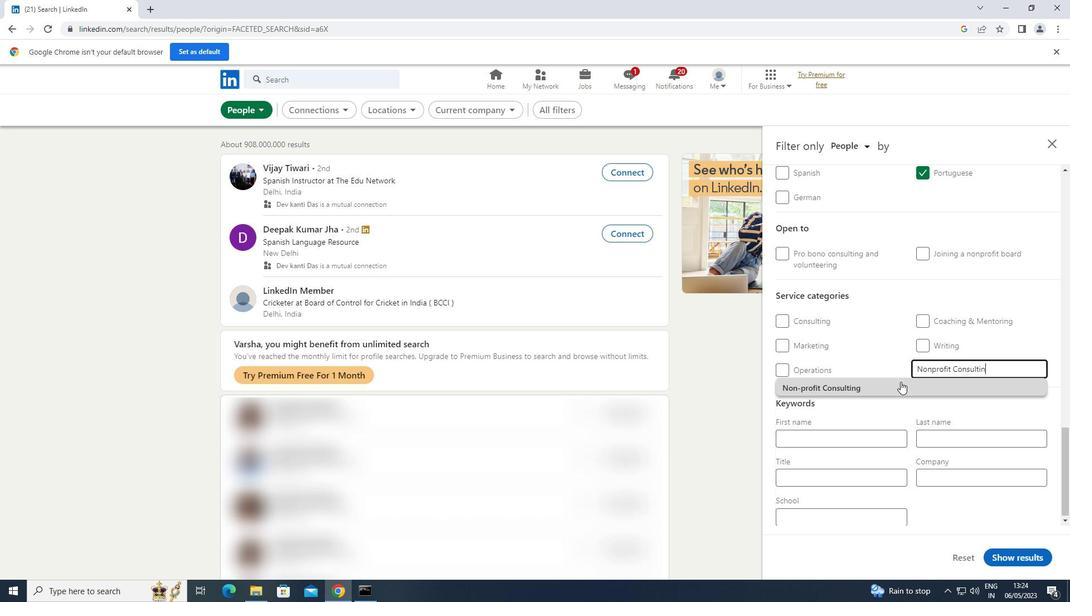 
Action: Mouse moved to (828, 473)
Screenshot: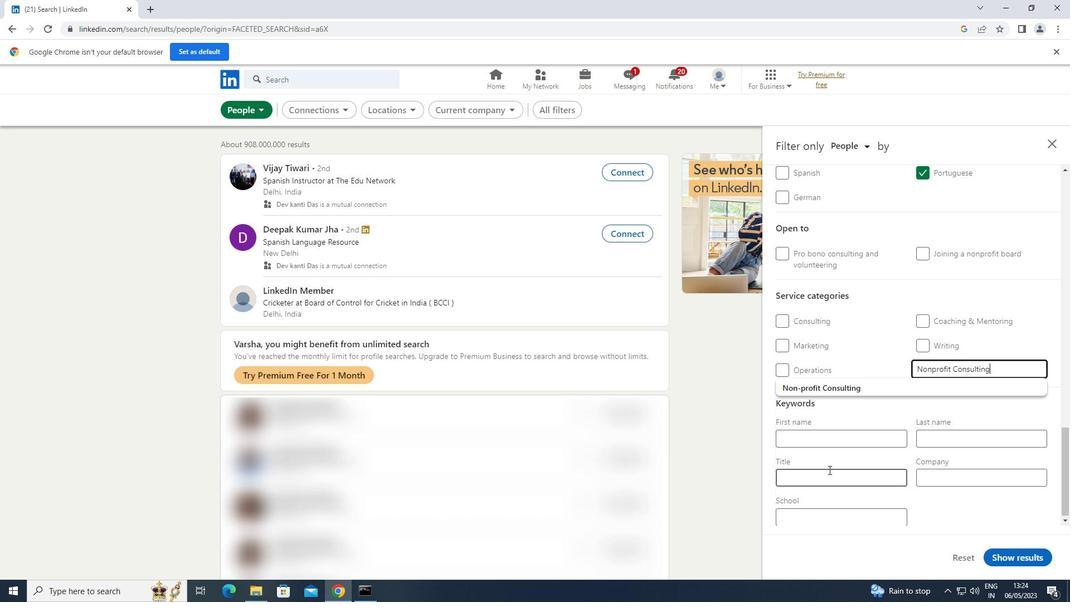 
Action: Mouse pressed left at (828, 473)
Screenshot: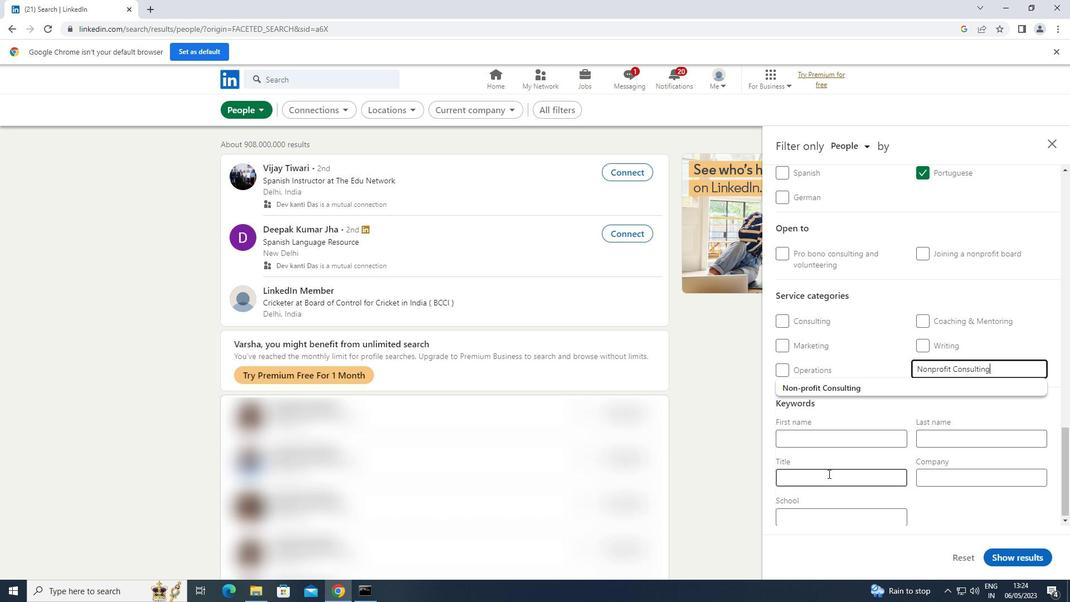 
Action: Mouse moved to (827, 475)
Screenshot: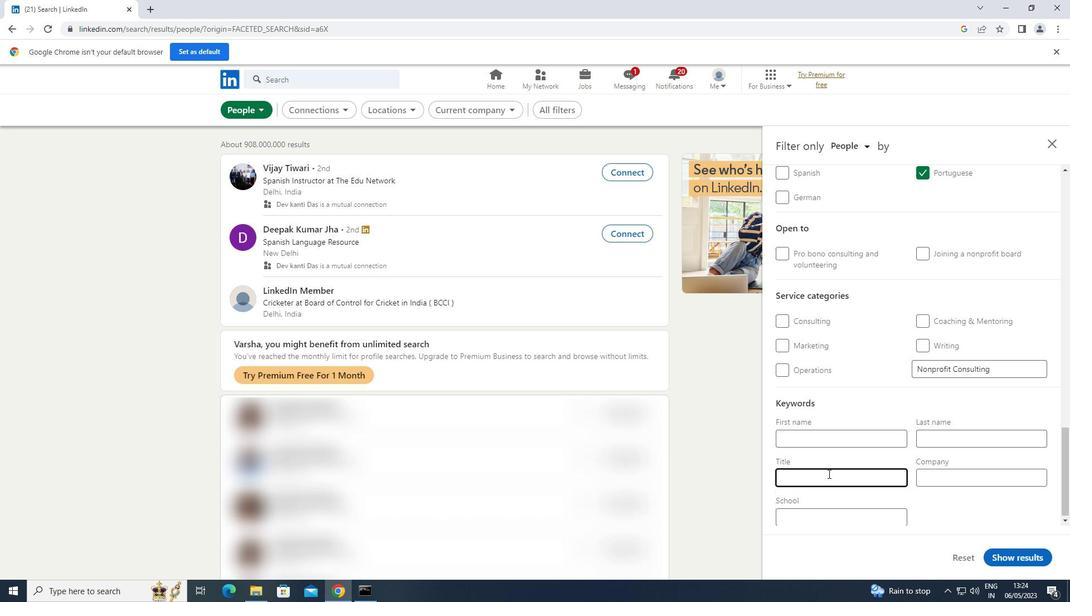 
Action: Key pressed <Key.shift>RECYCLABLES<Key.space><Key.shift>COLLECTOR
Screenshot: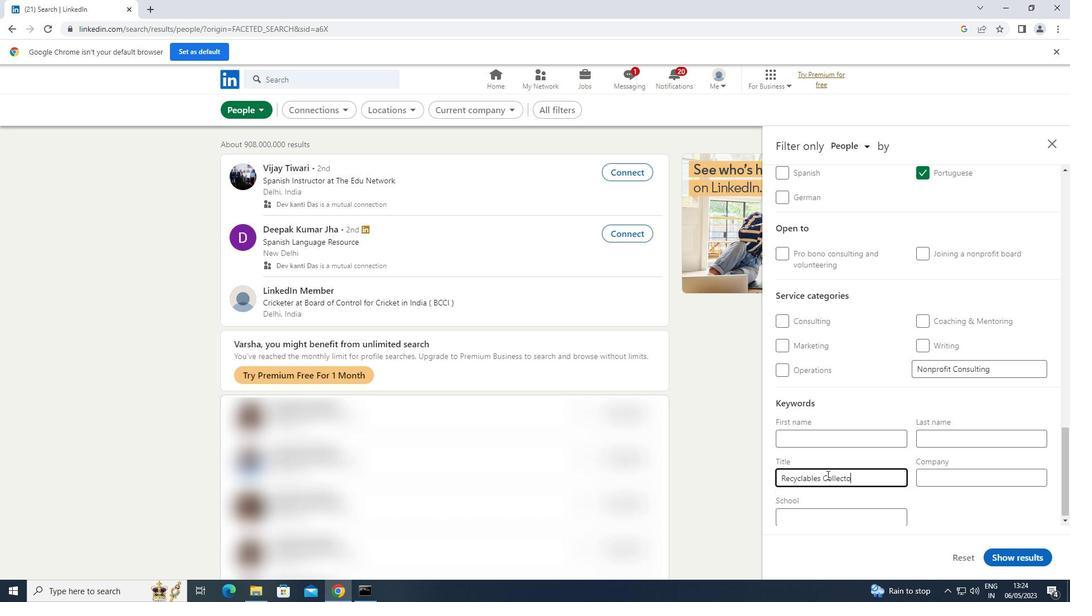 
Action: Mouse moved to (1033, 559)
Screenshot: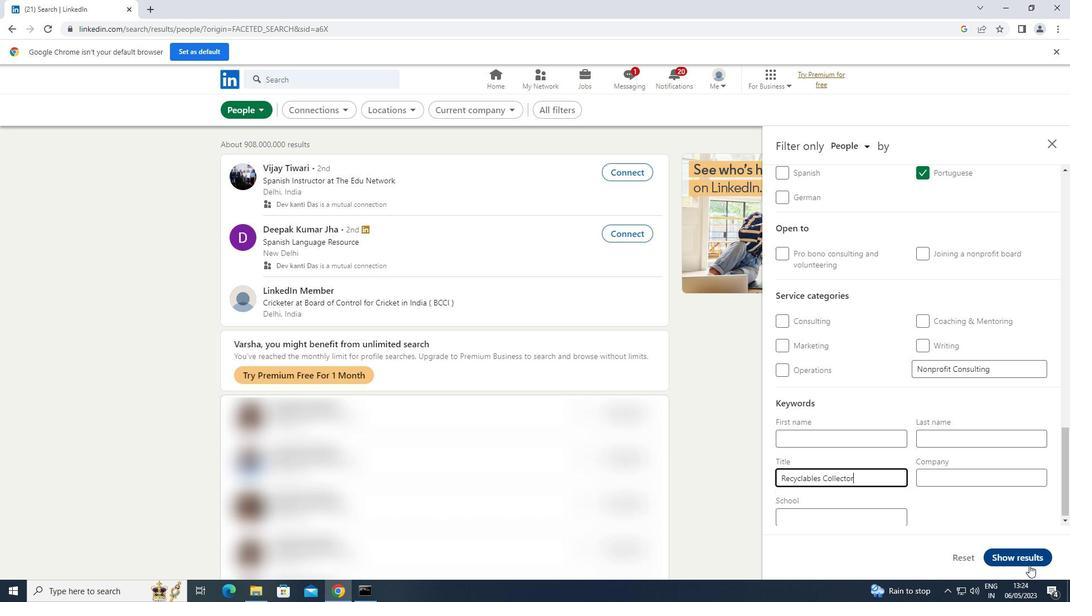 
Action: Mouse pressed left at (1033, 559)
Screenshot: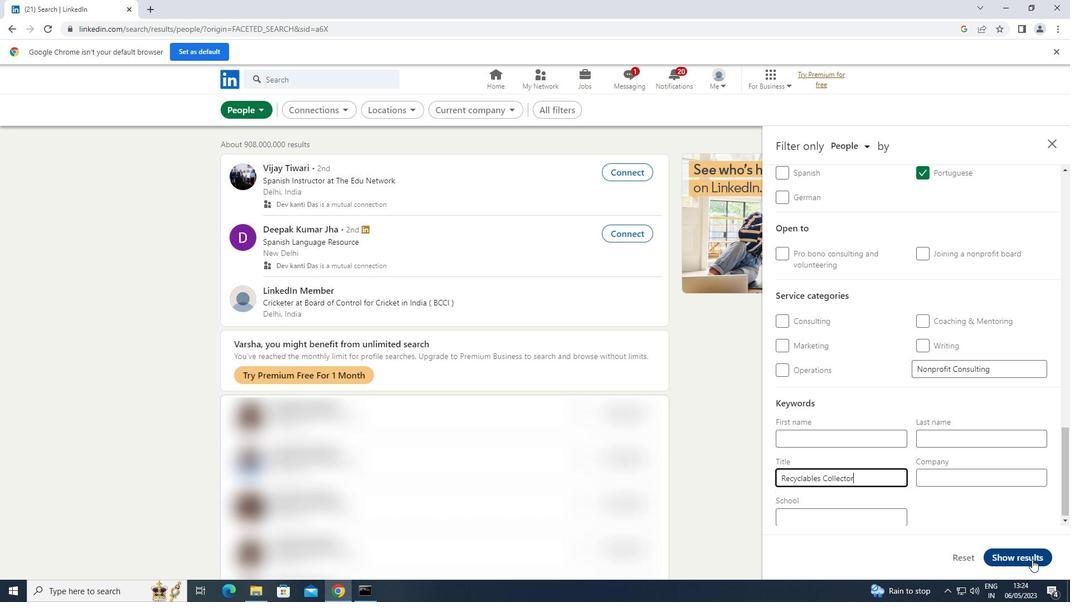 
Action: Mouse moved to (1033, 559)
Screenshot: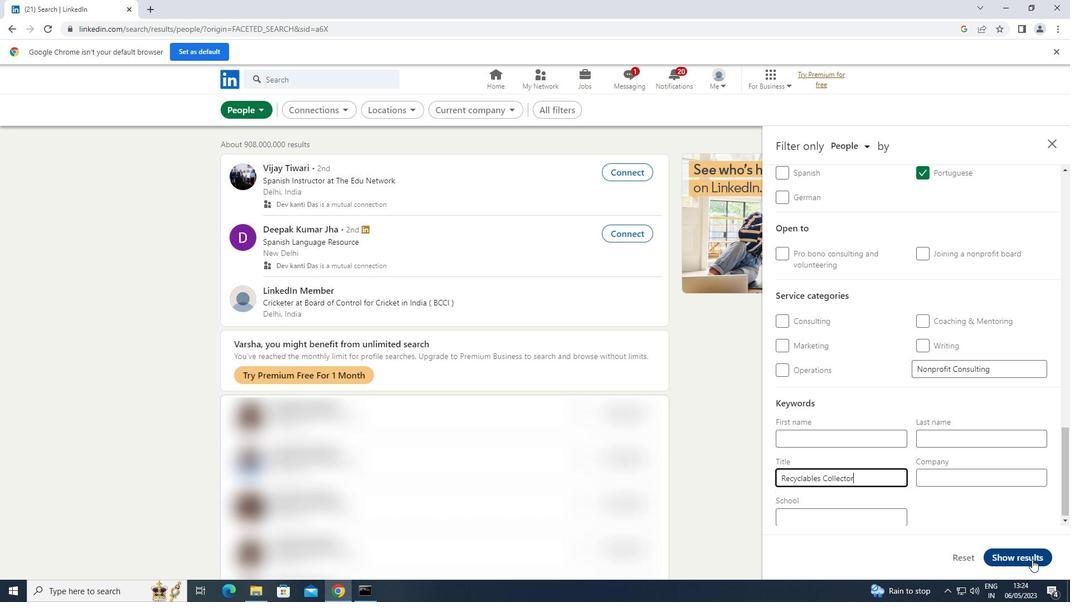 
